 Task: Search one way flight ticket for 2 adults, 4 children and 1 infant on lap in business from Colorado Springs: City Of Colorado Springs Municipal Airport to Rockford: Chicago Rockford International Airport(was Northwest Chicagoland Regional Airport At Rockford) on 5-1-2023. Choice of flights is Emirates. Number of bags: 2 carry on bags and 7 checked bags. Price is upto 93000. Outbound departure time preference is 8:30.
Action: Mouse moved to (240, 231)
Screenshot: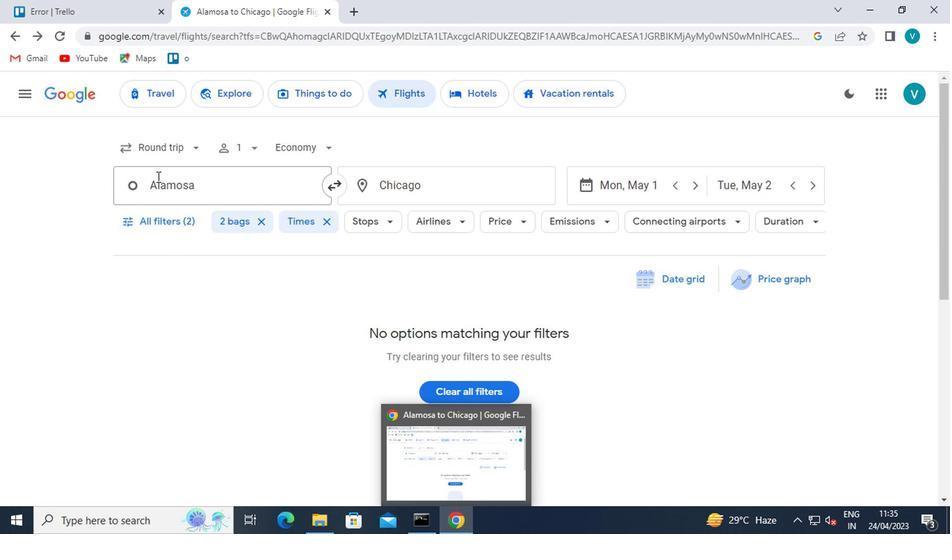 
Action: Mouse pressed left at (240, 231)
Screenshot: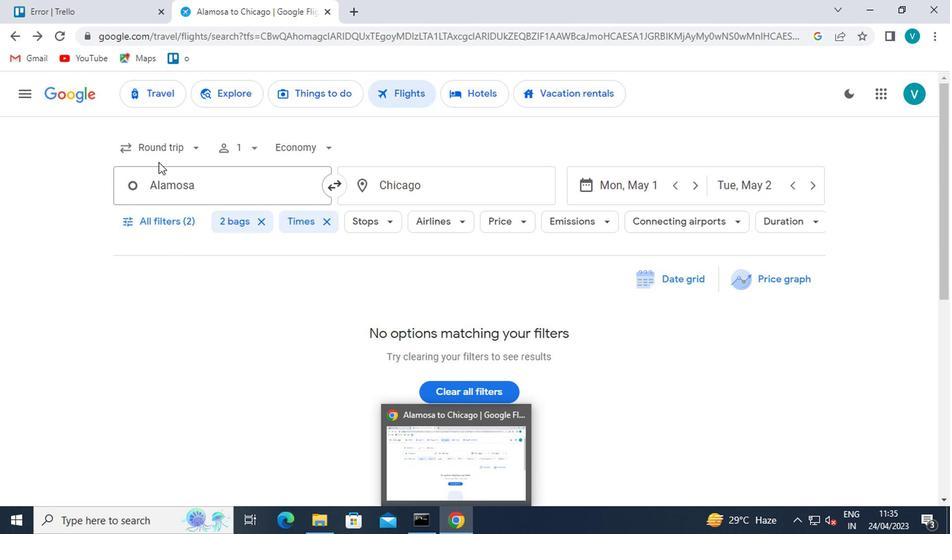 
Action: Mouse moved to (245, 272)
Screenshot: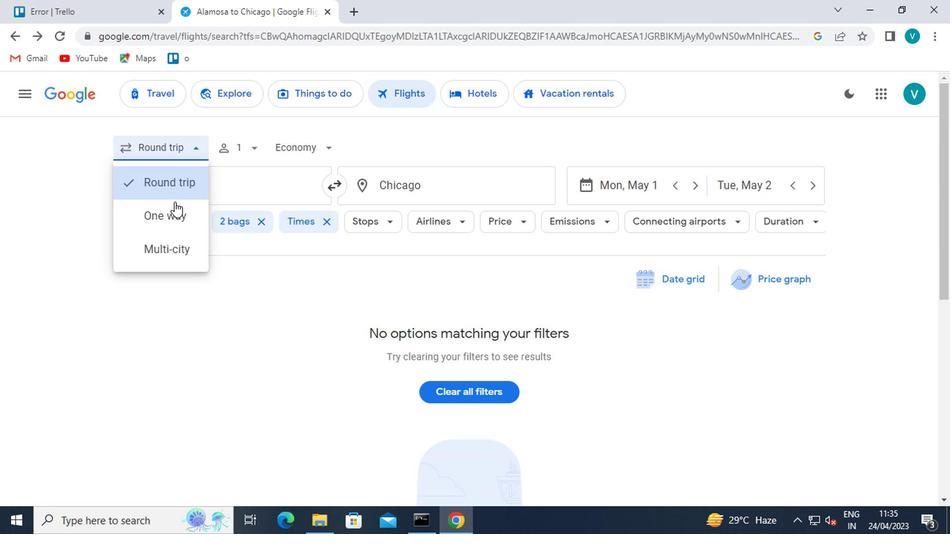 
Action: Mouse pressed left at (245, 272)
Screenshot: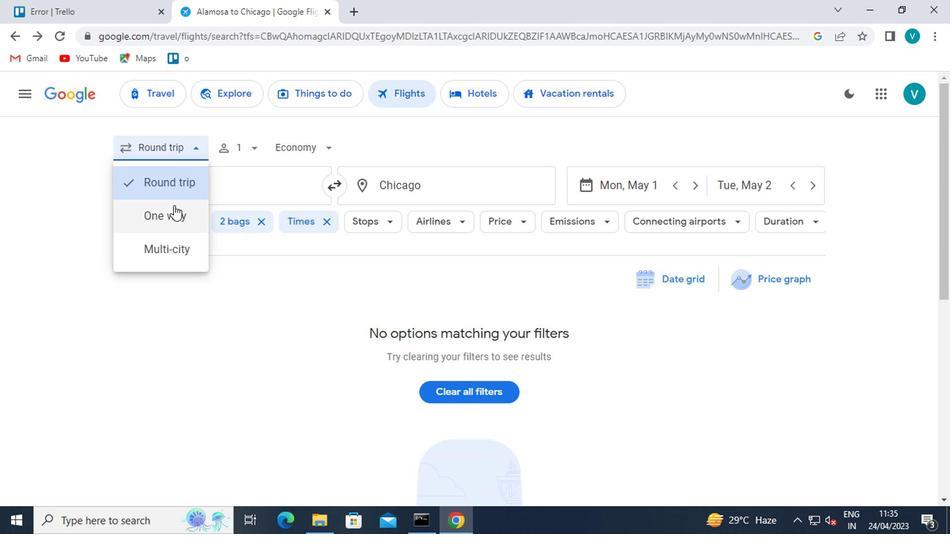 
Action: Mouse moved to (295, 225)
Screenshot: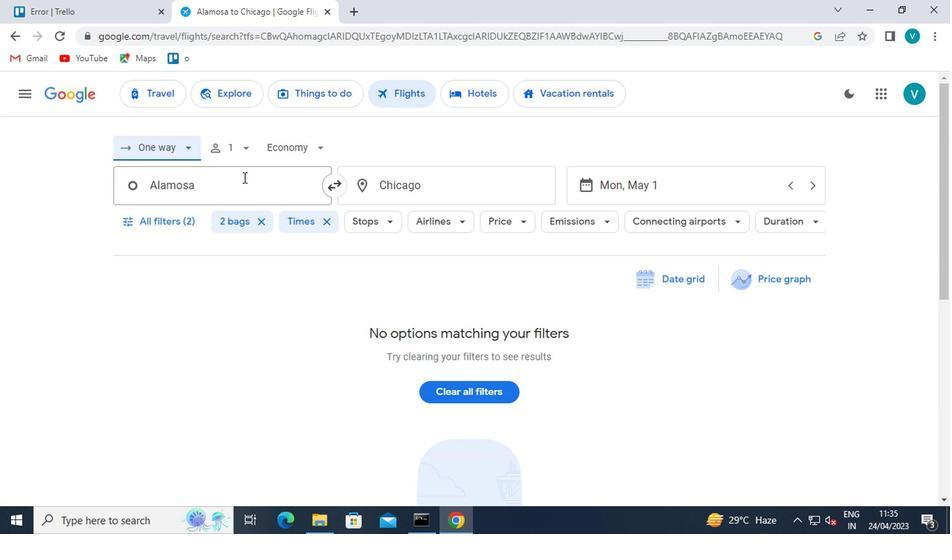 
Action: Mouse pressed left at (295, 225)
Screenshot: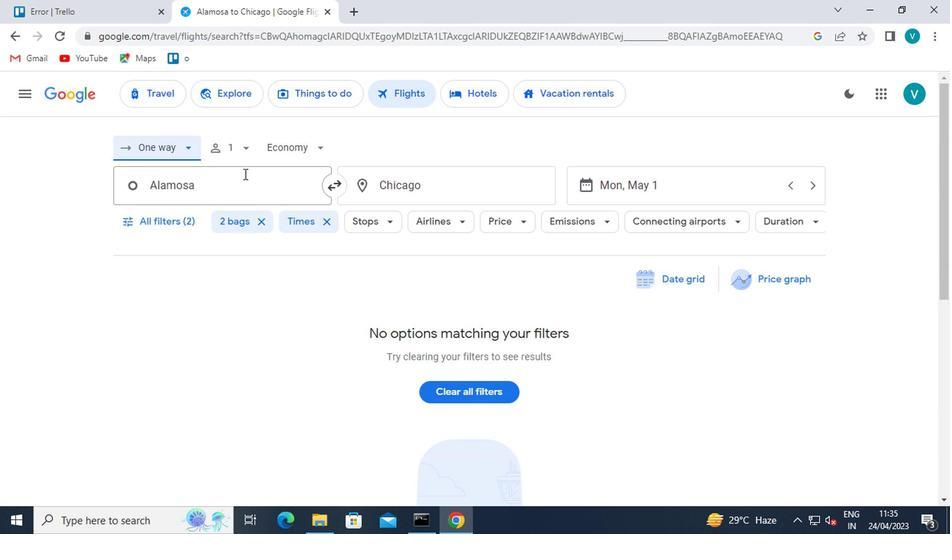 
Action: Mouse moved to (369, 251)
Screenshot: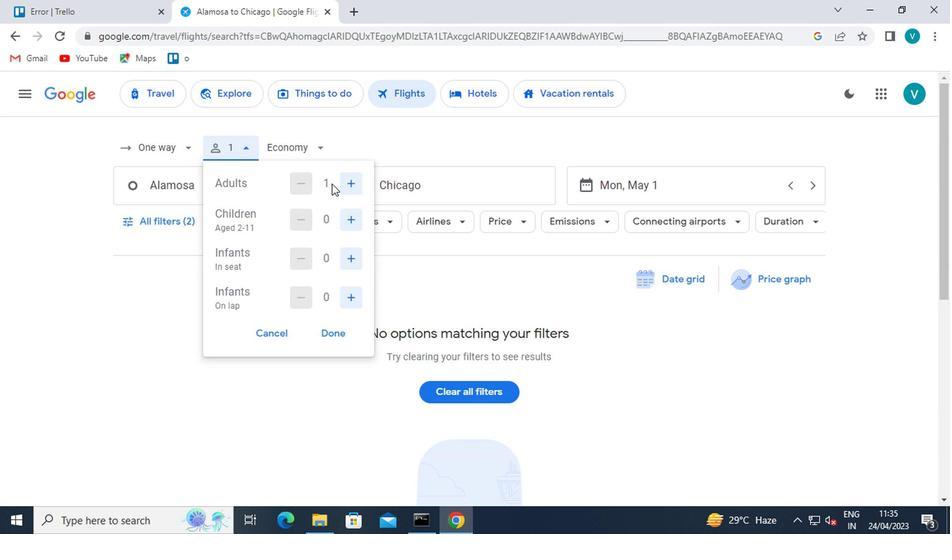 
Action: Mouse pressed left at (369, 251)
Screenshot: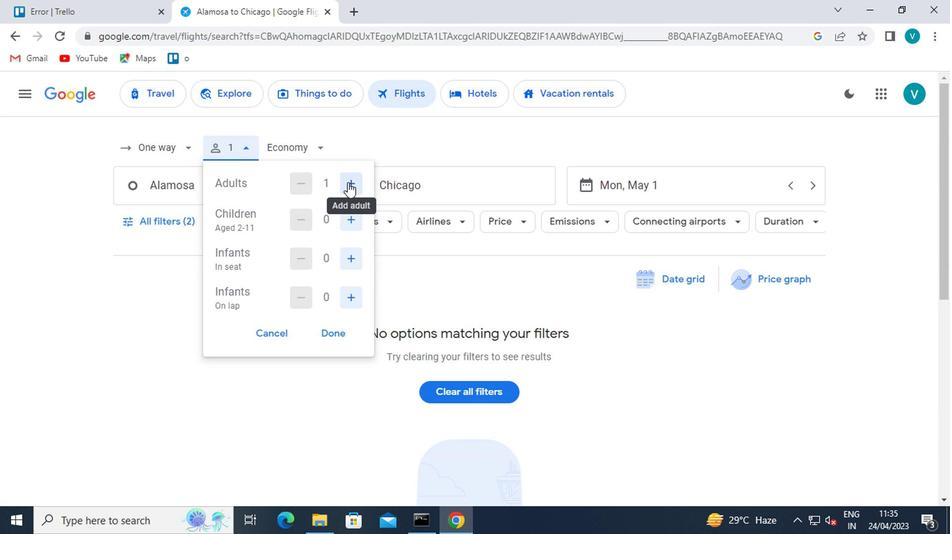 
Action: Mouse moved to (370, 274)
Screenshot: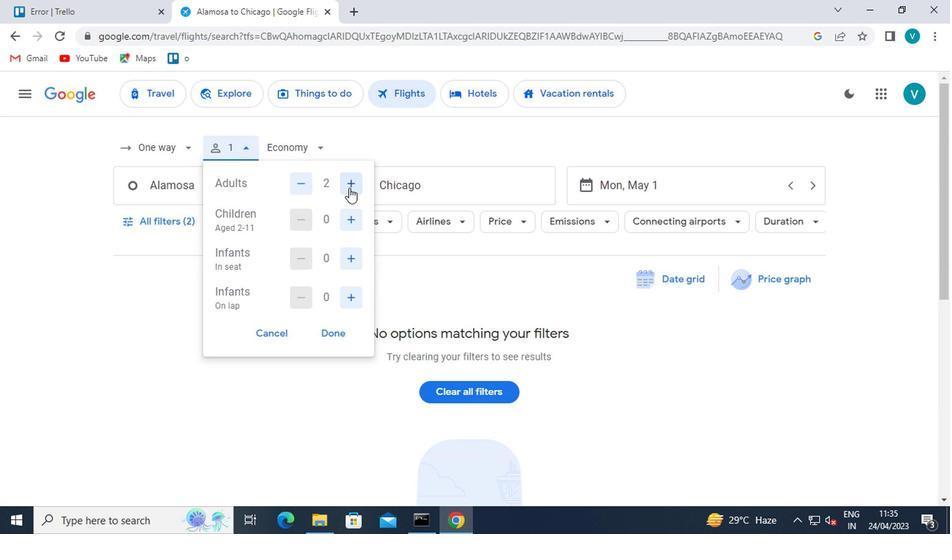 
Action: Mouse pressed left at (370, 274)
Screenshot: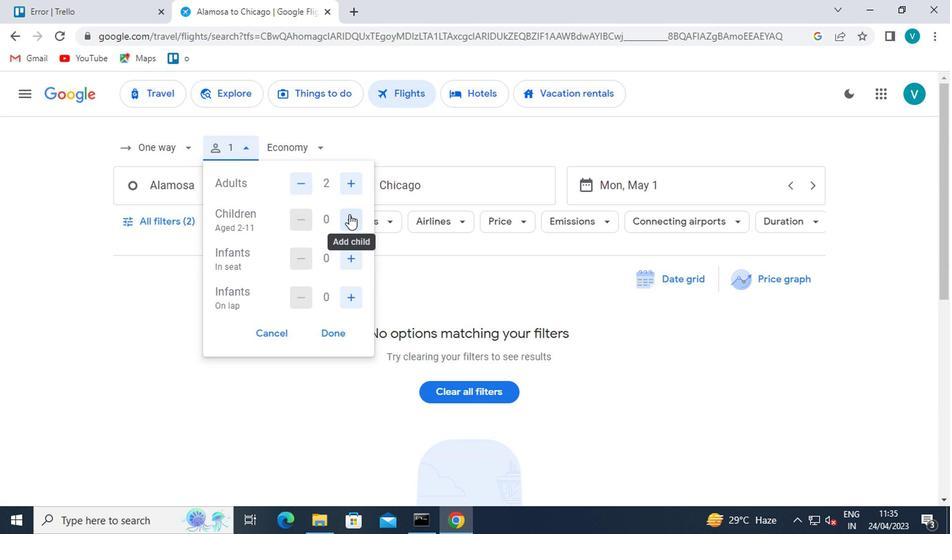 
Action: Mouse pressed left at (370, 274)
Screenshot: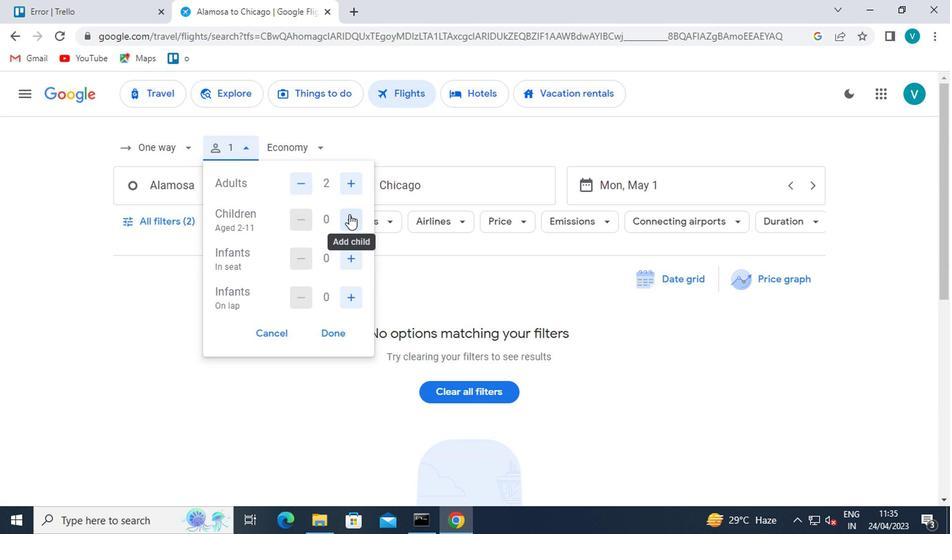 
Action: Mouse pressed left at (370, 274)
Screenshot: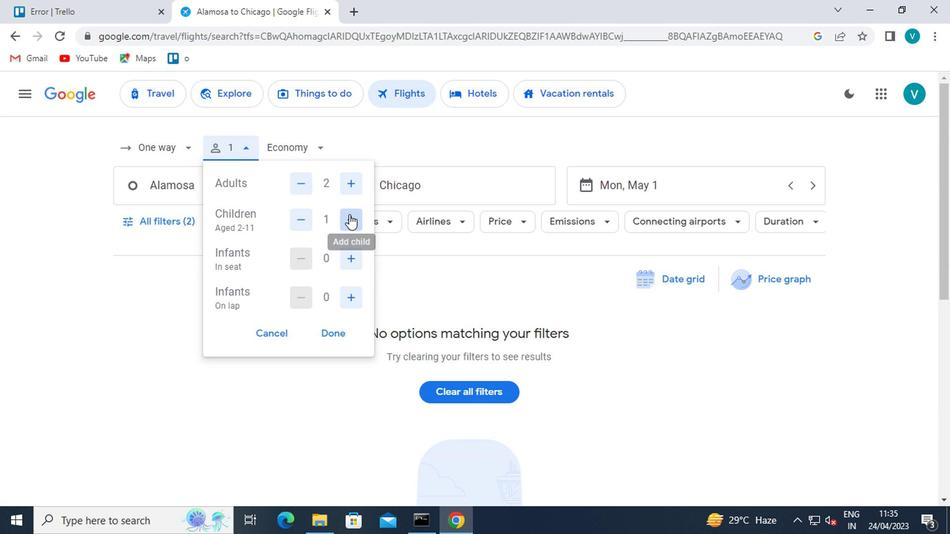 
Action: Mouse pressed left at (370, 274)
Screenshot: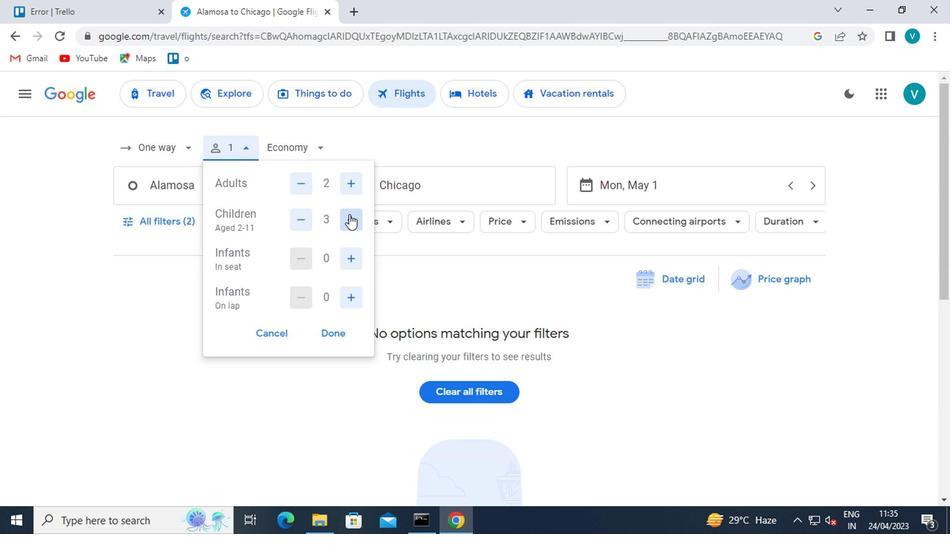 
Action: Mouse moved to (375, 329)
Screenshot: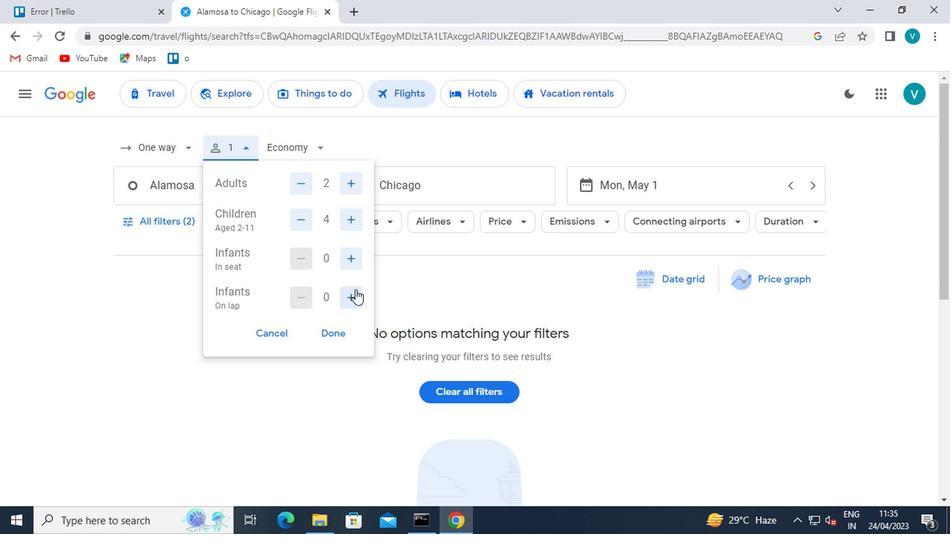 
Action: Mouse pressed left at (375, 329)
Screenshot: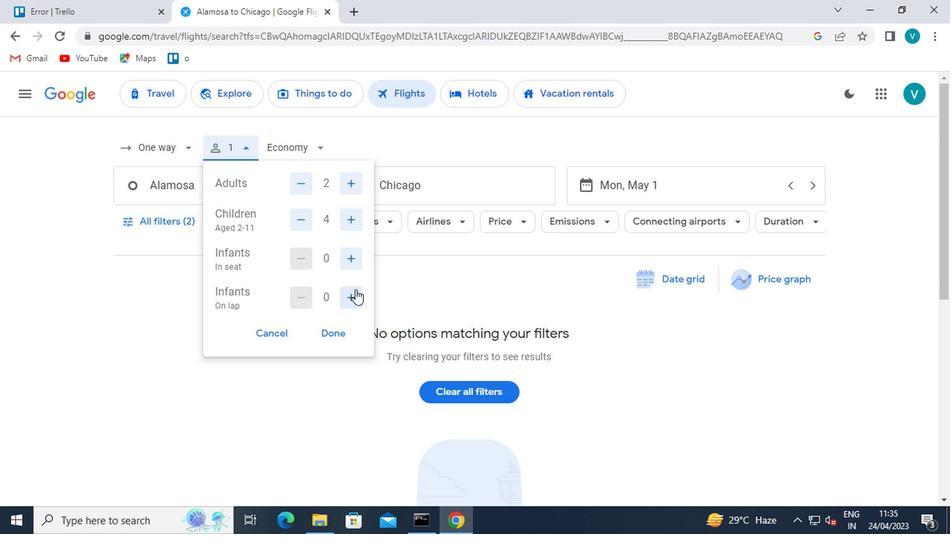 
Action: Mouse moved to (344, 220)
Screenshot: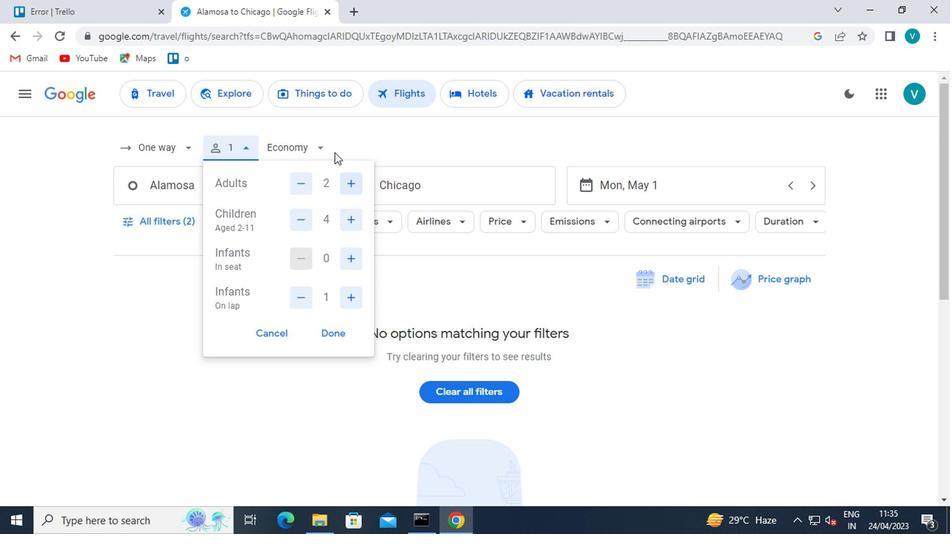
Action: Mouse pressed left at (344, 220)
Screenshot: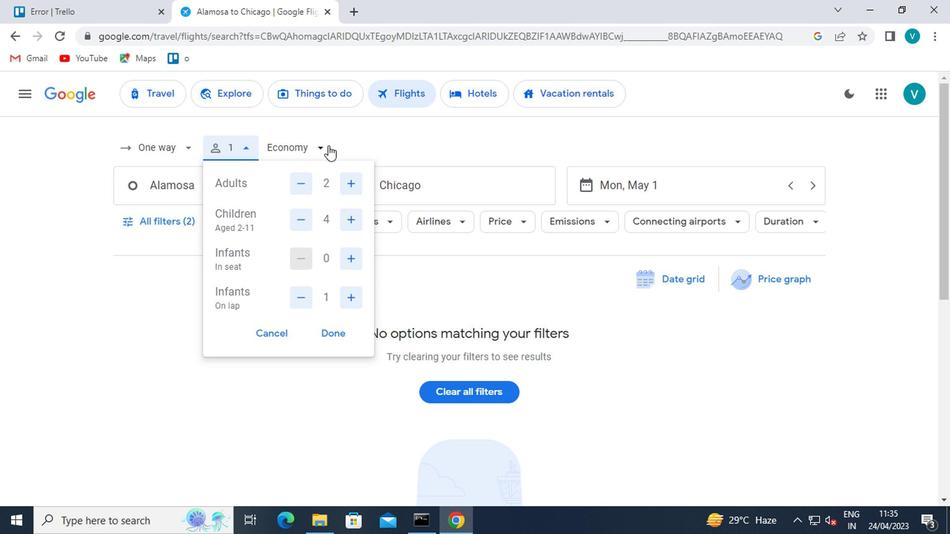 
Action: Mouse moved to (353, 297)
Screenshot: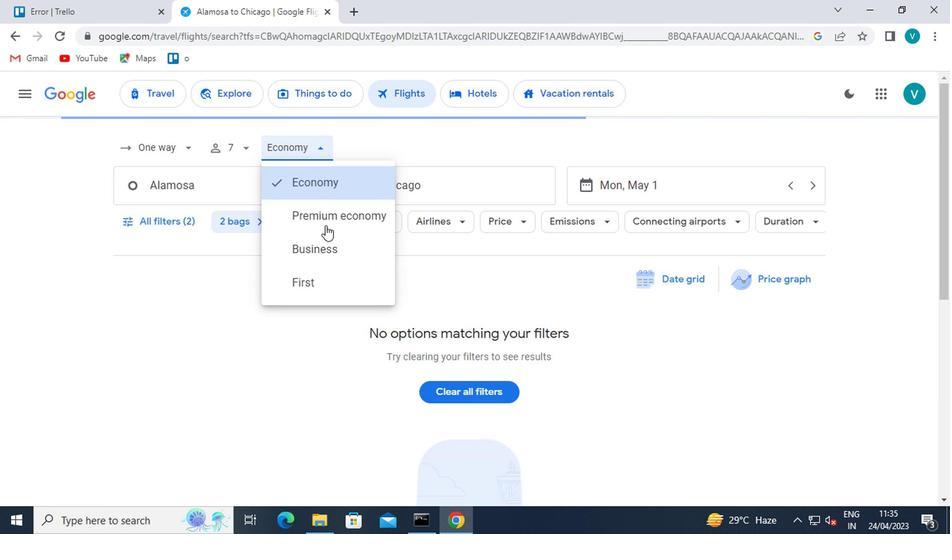 
Action: Mouse pressed left at (353, 297)
Screenshot: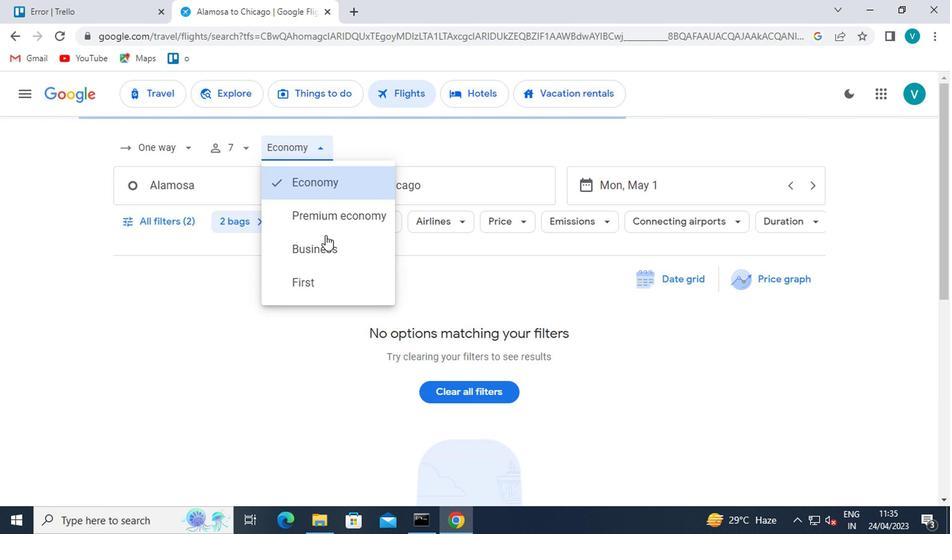 
Action: Mouse moved to (295, 260)
Screenshot: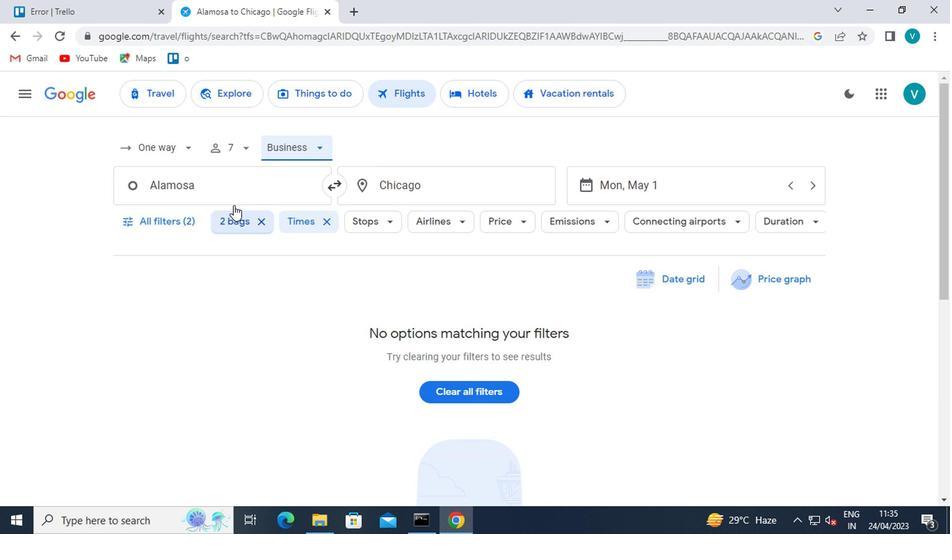 
Action: Mouse pressed left at (295, 260)
Screenshot: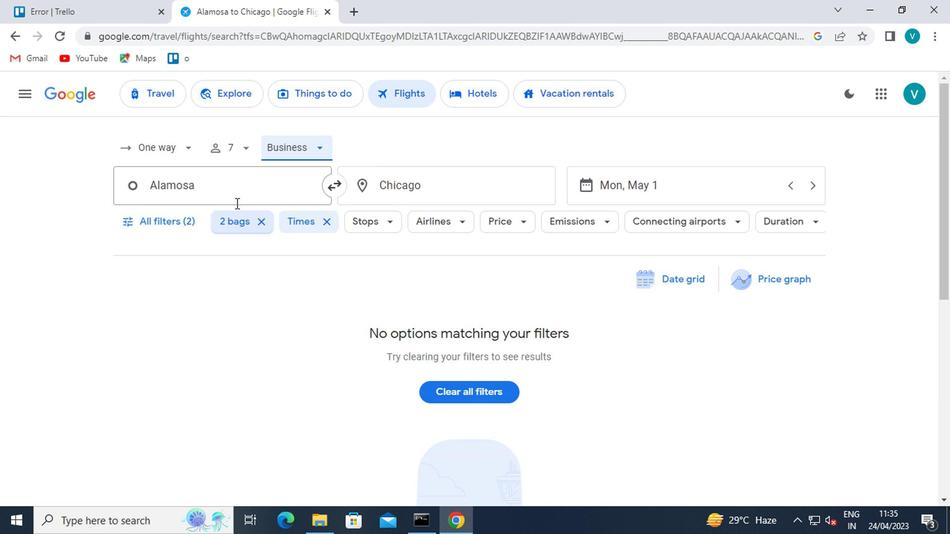 
Action: Key pressed <Key.shift>COLORADO<Key.space><Key.shift>S
Screenshot: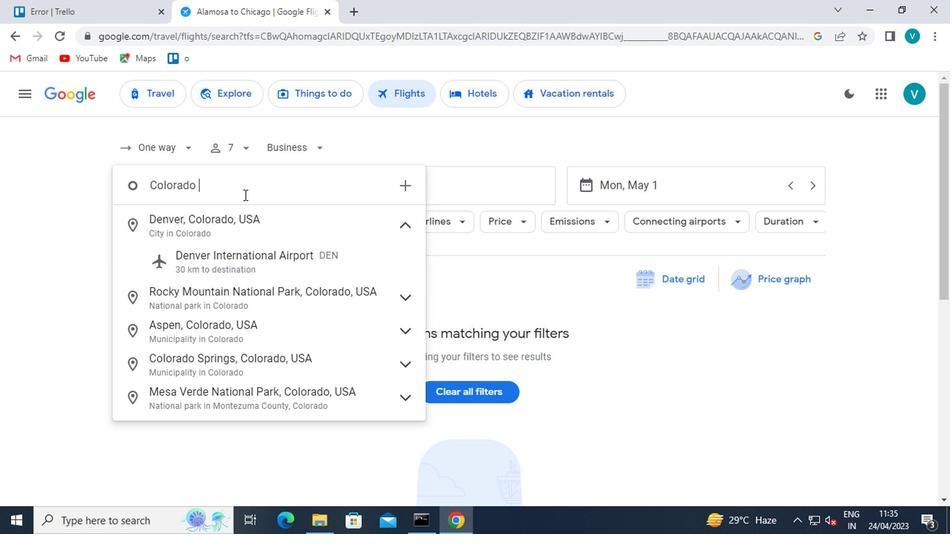 
Action: Mouse moved to (330, 243)
Screenshot: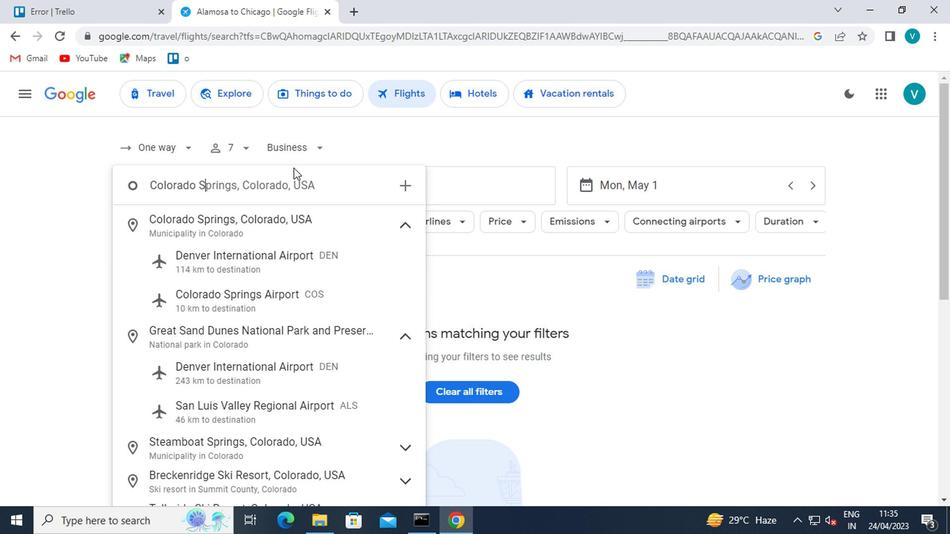 
Action: Key pressed PRINGS
Screenshot: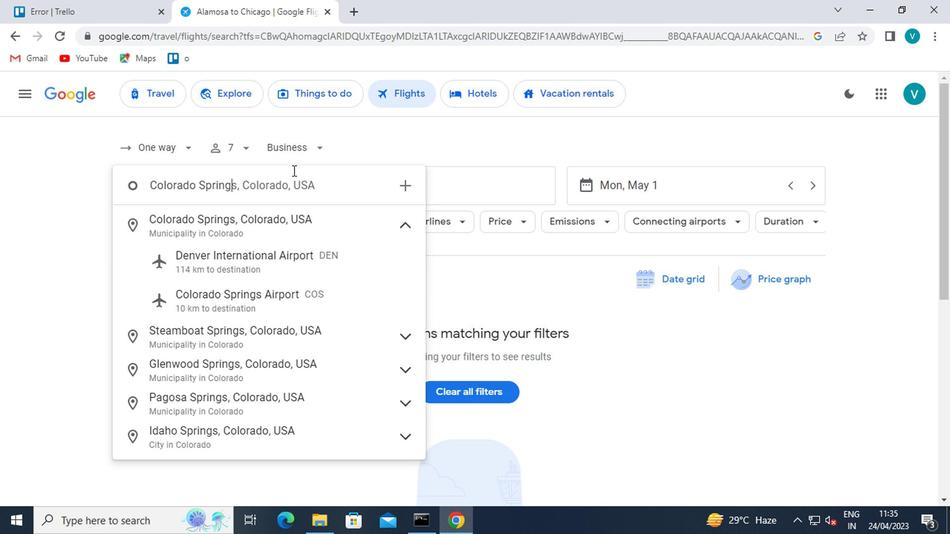 
Action: Mouse moved to (330, 245)
Screenshot: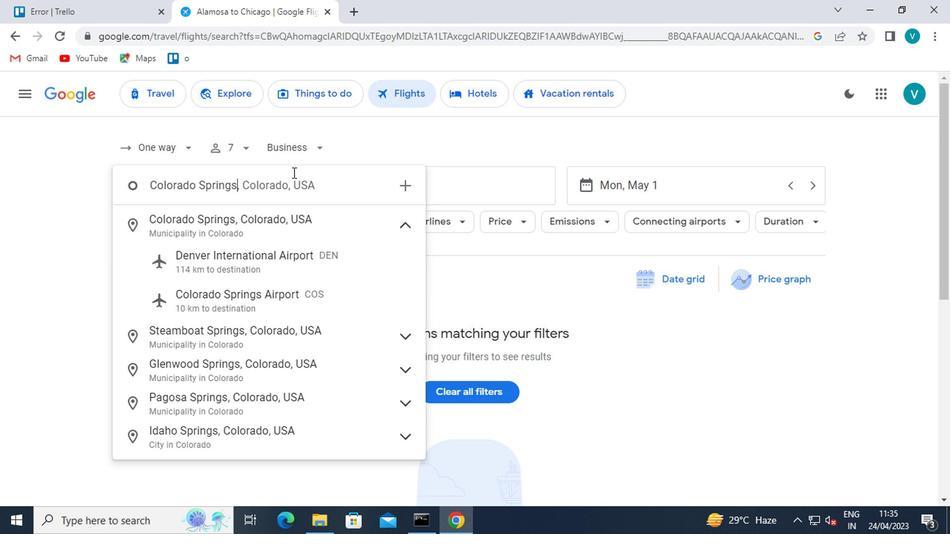 
Action: Key pressed <Key.shift><Key.shift><Key.shift><Key.shift>:<Key.space><Key.shift>CITY<Key.space><Key.enter>
Screenshot: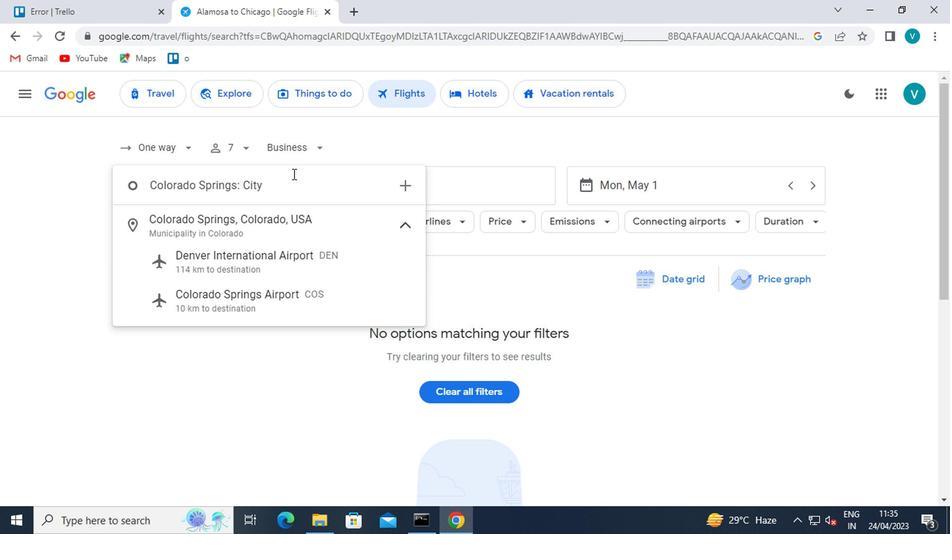 
Action: Mouse moved to (454, 257)
Screenshot: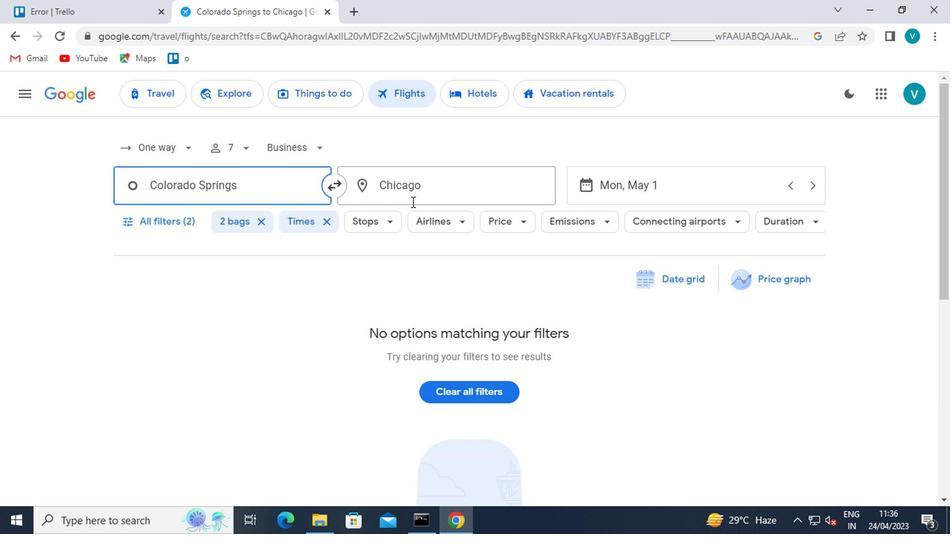 
Action: Mouse pressed left at (454, 257)
Screenshot: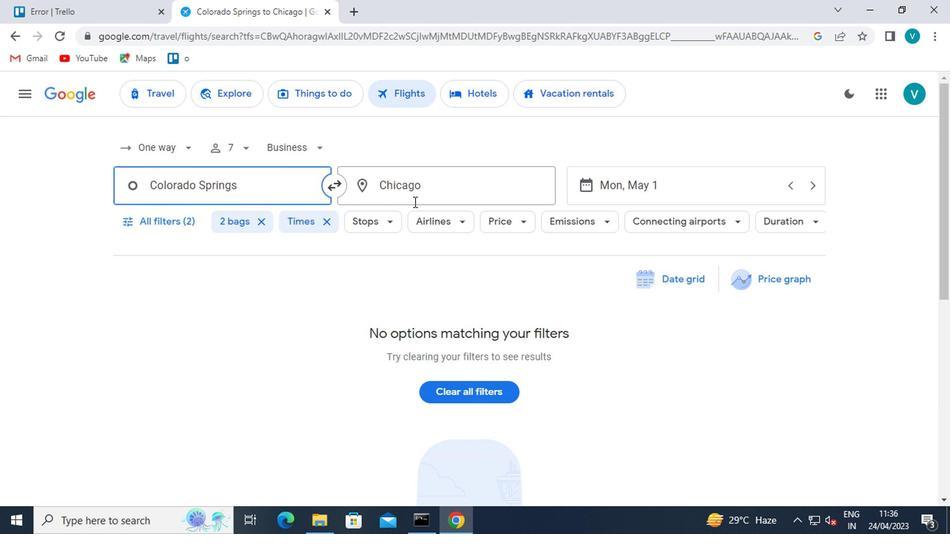 
Action: Key pressed <Key.shift>ROCKFORD
Screenshot: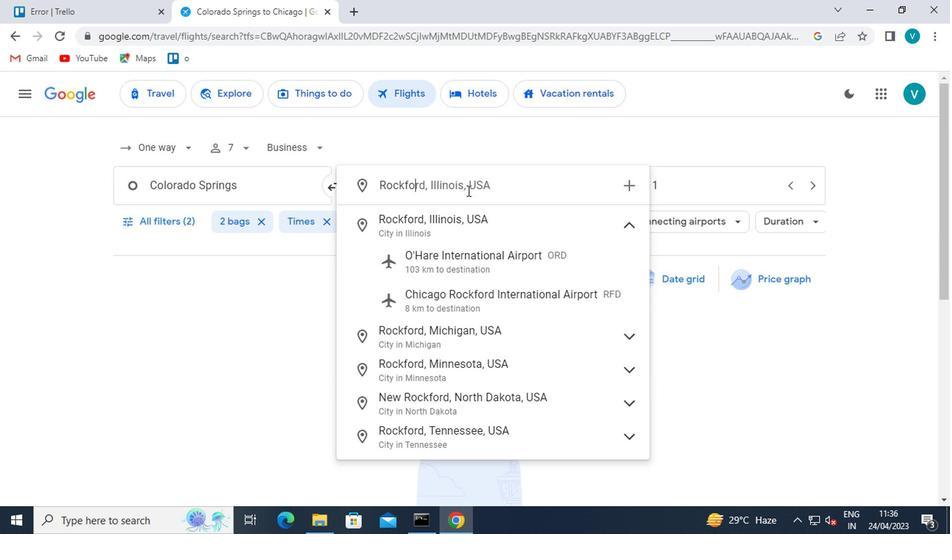 
Action: Mouse moved to (478, 339)
Screenshot: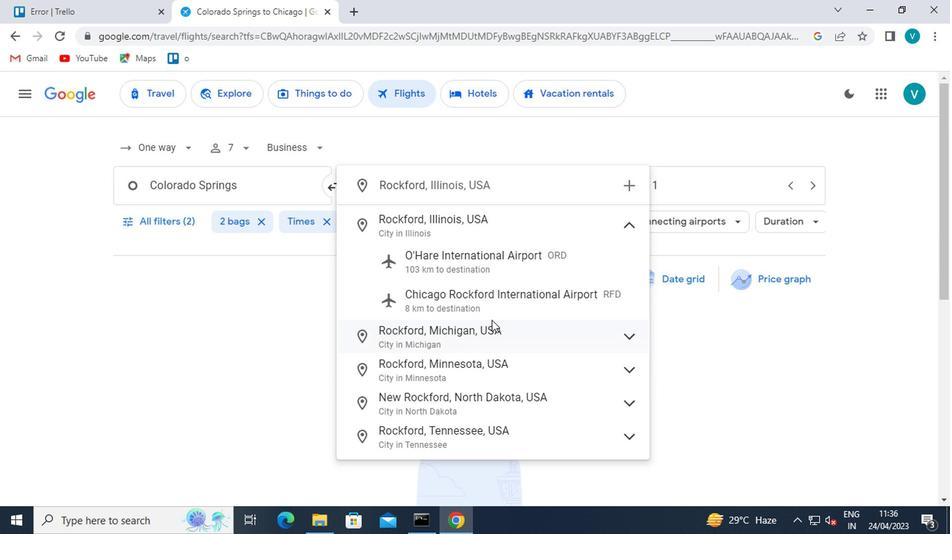 
Action: Mouse pressed left at (478, 339)
Screenshot: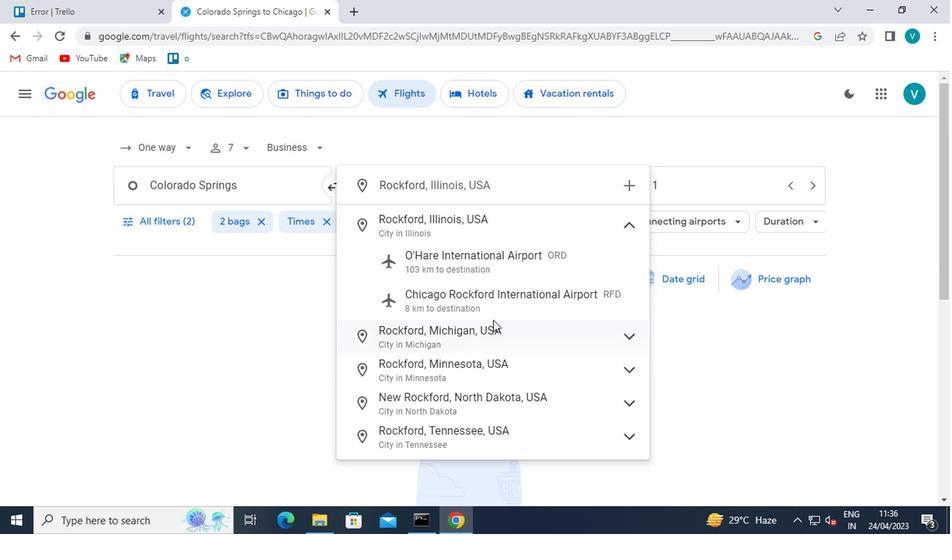 
Action: Mouse moved to (595, 253)
Screenshot: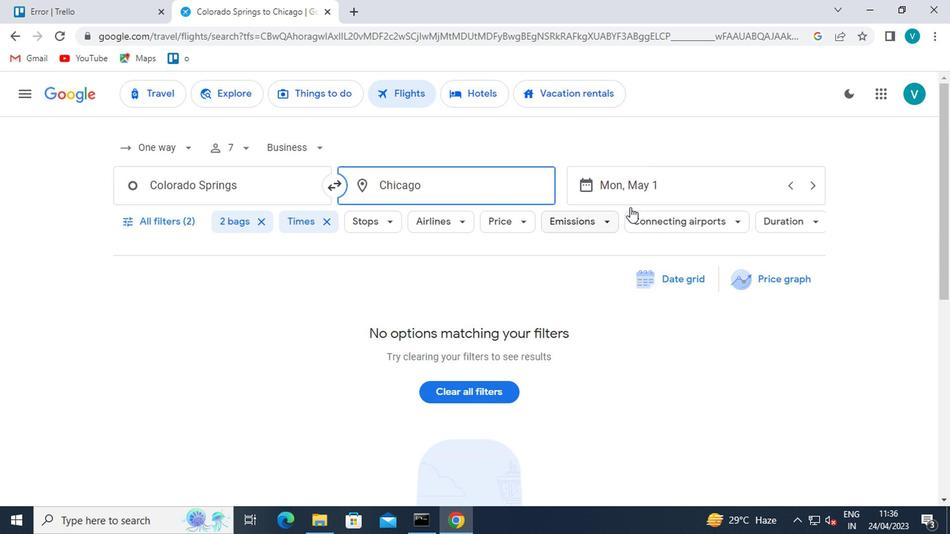 
Action: Mouse pressed left at (595, 253)
Screenshot: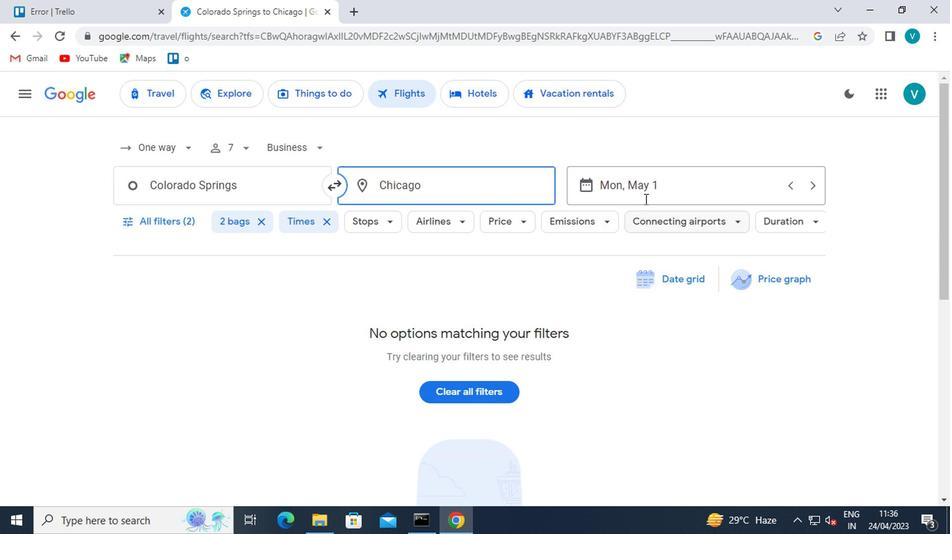 
Action: Mouse moved to (574, 300)
Screenshot: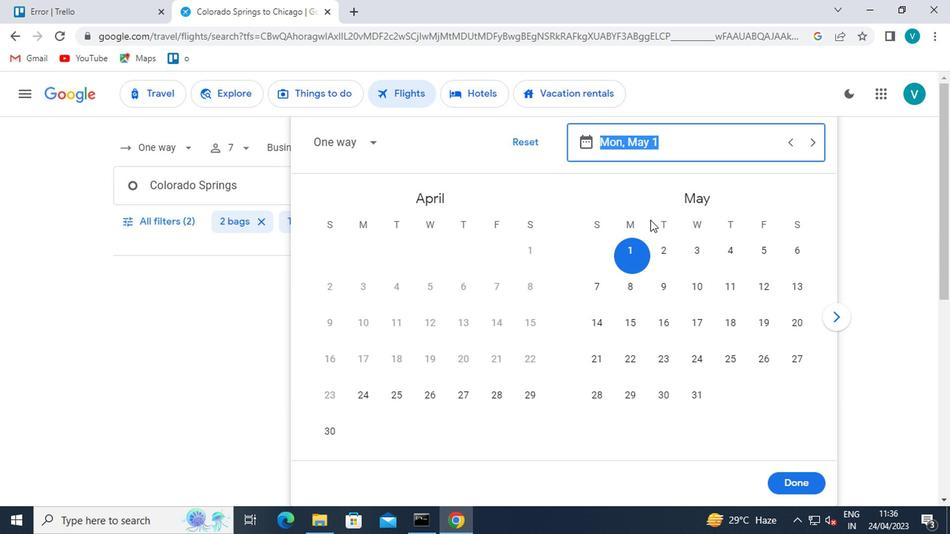 
Action: Mouse pressed left at (574, 300)
Screenshot: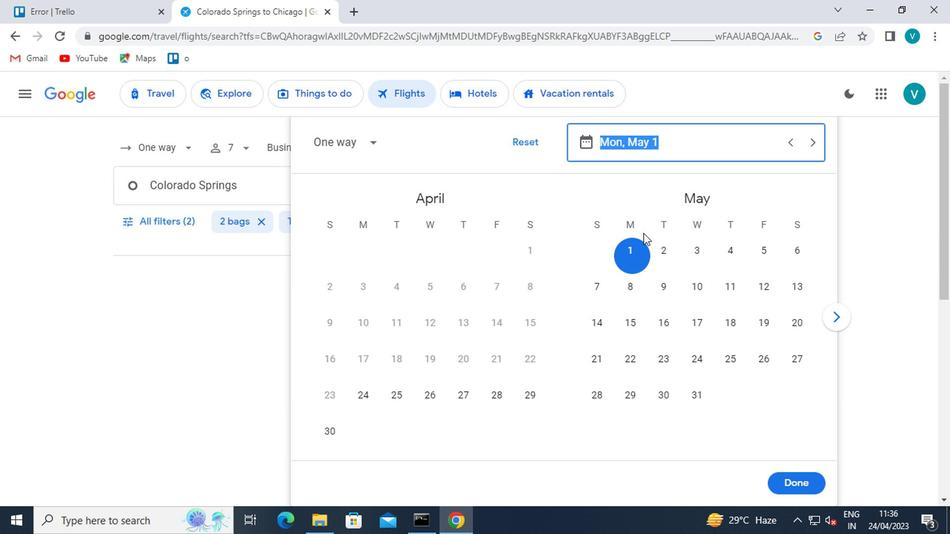 
Action: Mouse moved to (691, 463)
Screenshot: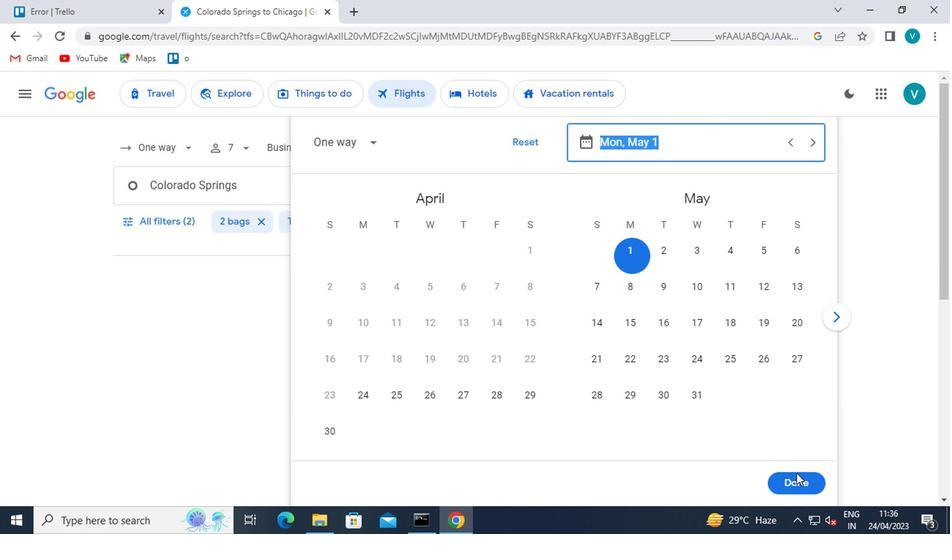 
Action: Mouse pressed left at (691, 463)
Screenshot: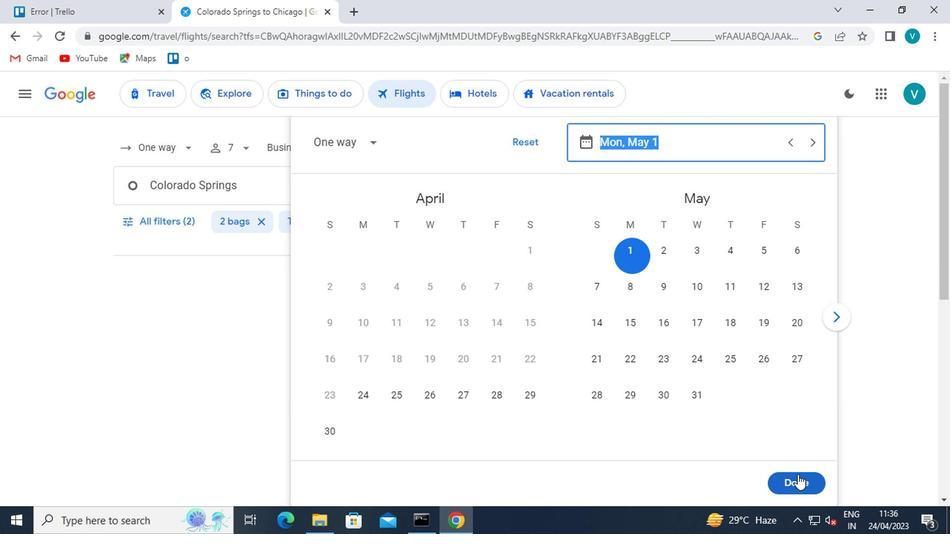 
Action: Mouse moved to (250, 277)
Screenshot: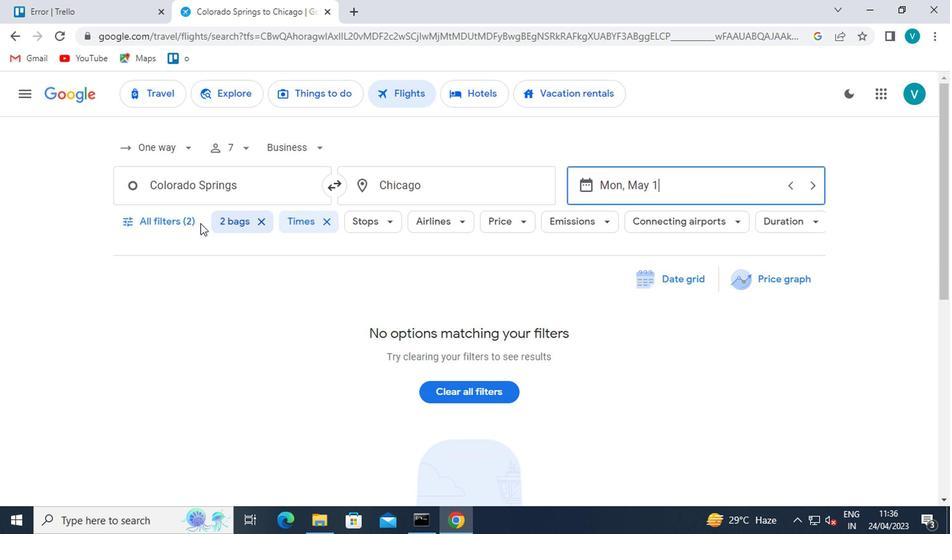 
Action: Mouse pressed left at (250, 277)
Screenshot: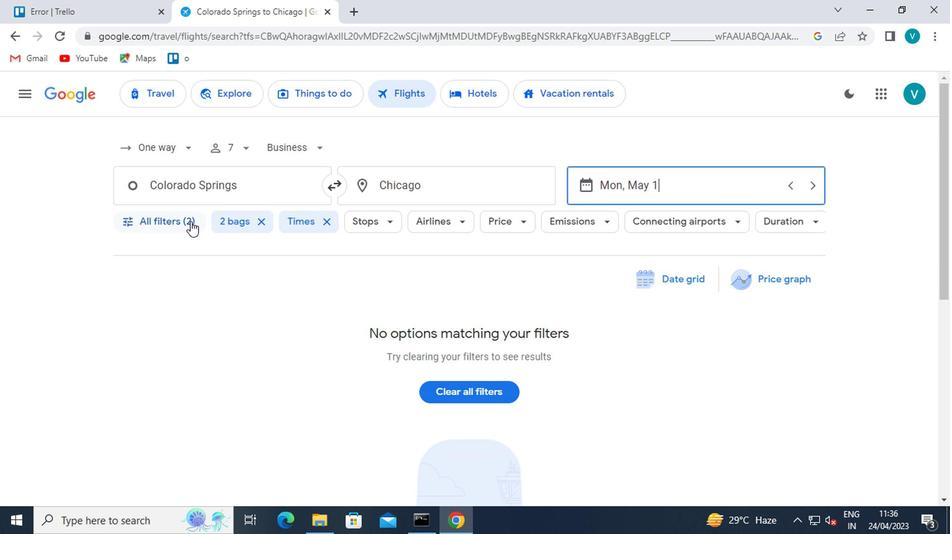 
Action: Mouse moved to (303, 348)
Screenshot: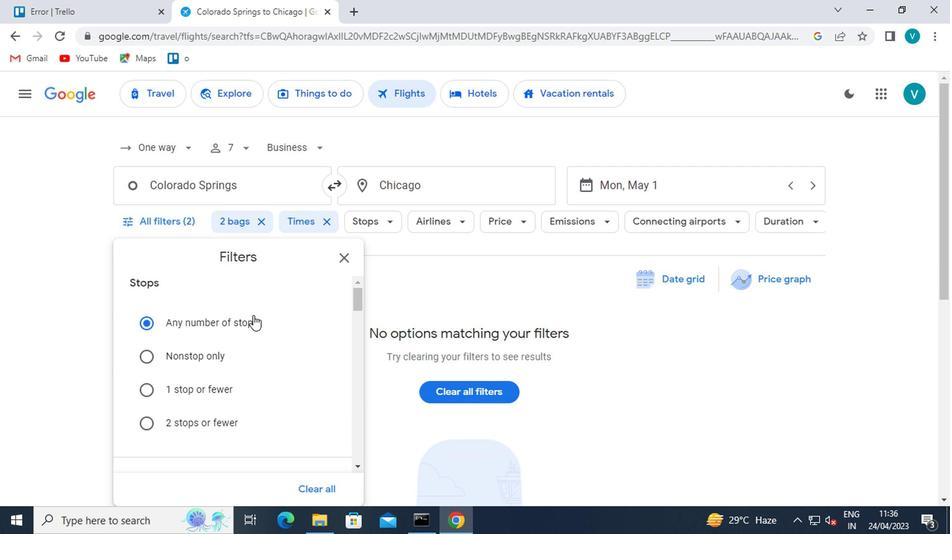 
Action: Mouse scrolled (303, 347) with delta (0, 0)
Screenshot: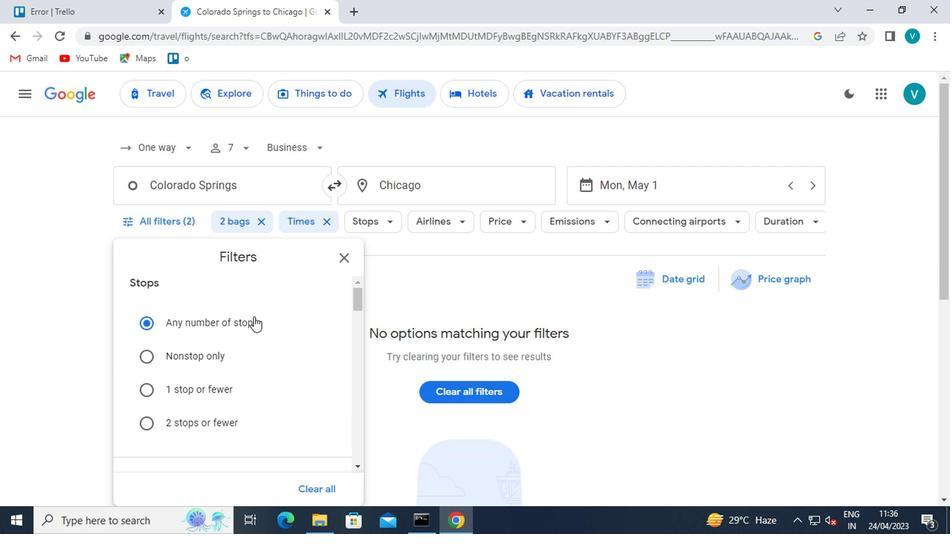 
Action: Mouse moved to (304, 348)
Screenshot: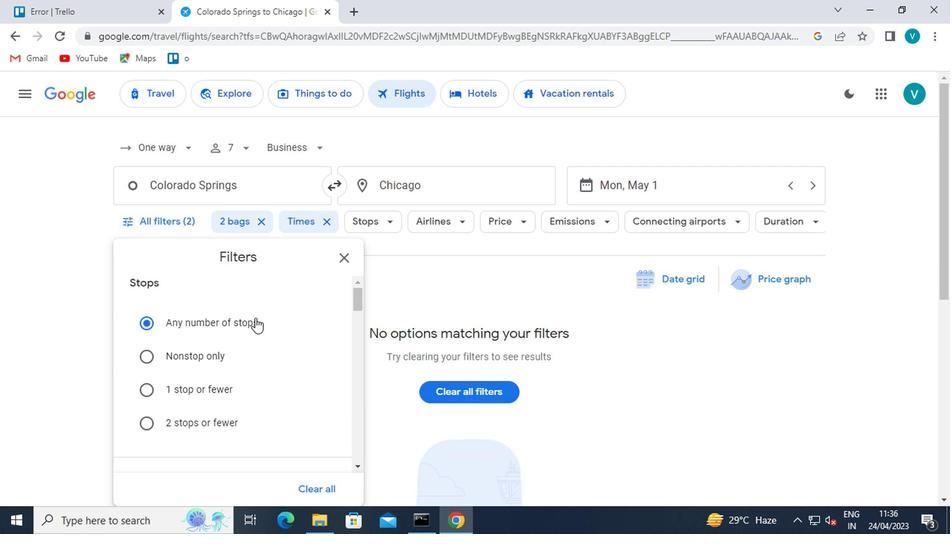 
Action: Mouse scrolled (304, 348) with delta (0, 0)
Screenshot: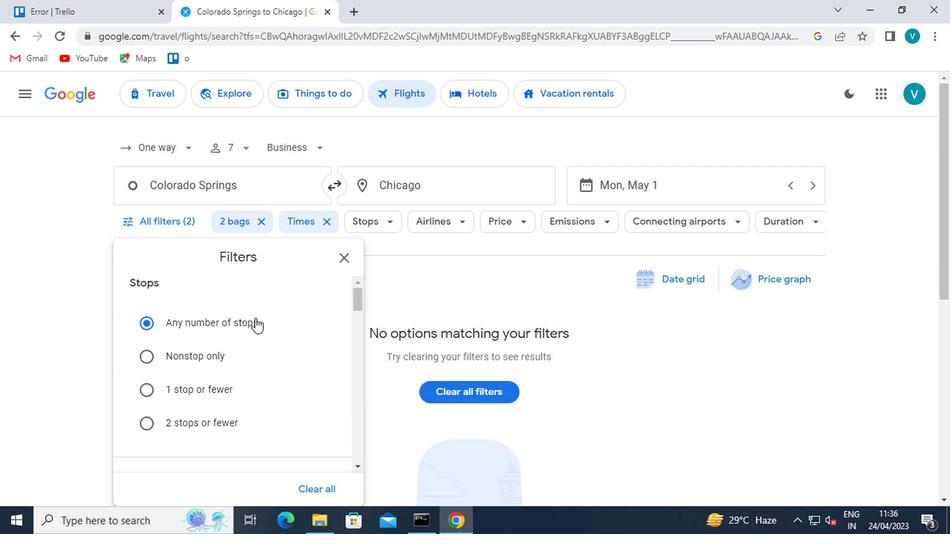 
Action: Mouse scrolled (304, 348) with delta (0, 0)
Screenshot: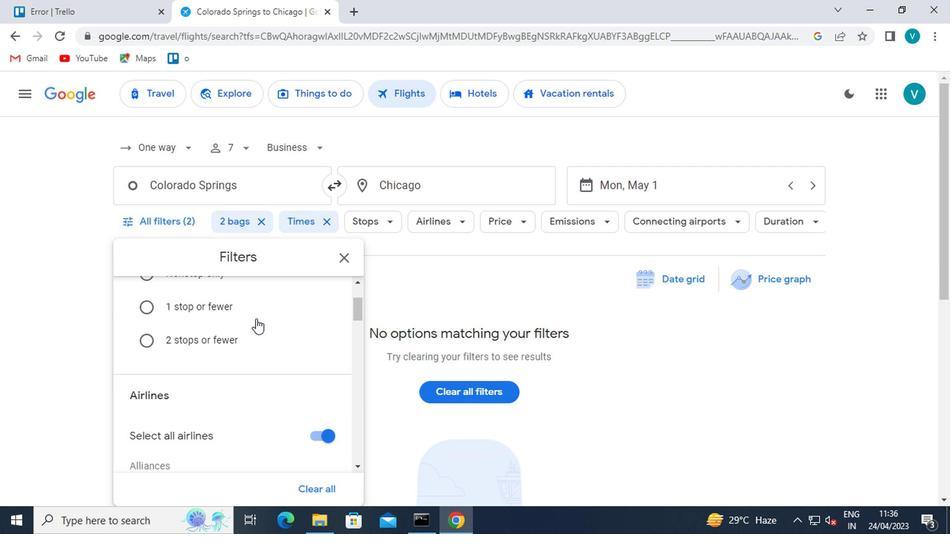 
Action: Mouse scrolled (304, 348) with delta (0, 0)
Screenshot: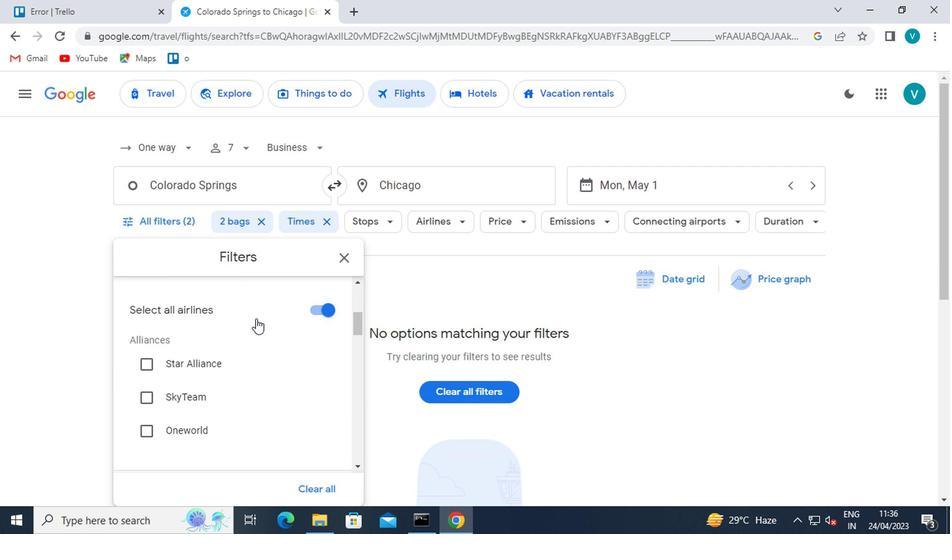 
Action: Mouse moved to (310, 360)
Screenshot: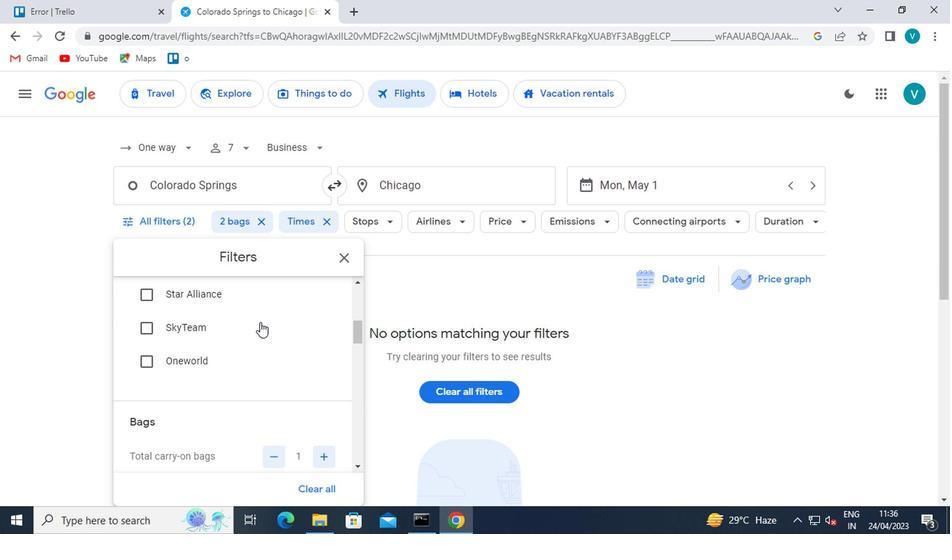 
Action: Mouse scrolled (310, 360) with delta (0, 0)
Screenshot: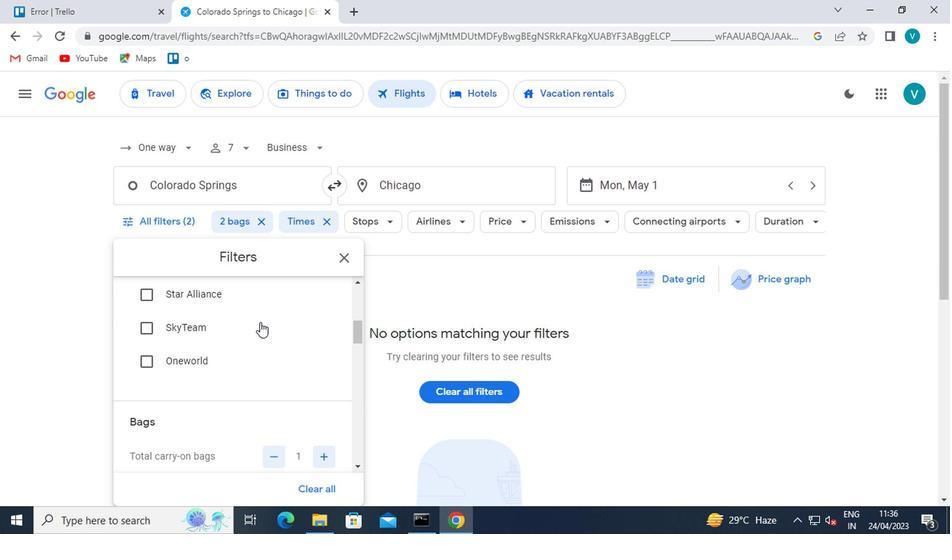 
Action: Mouse moved to (311, 364)
Screenshot: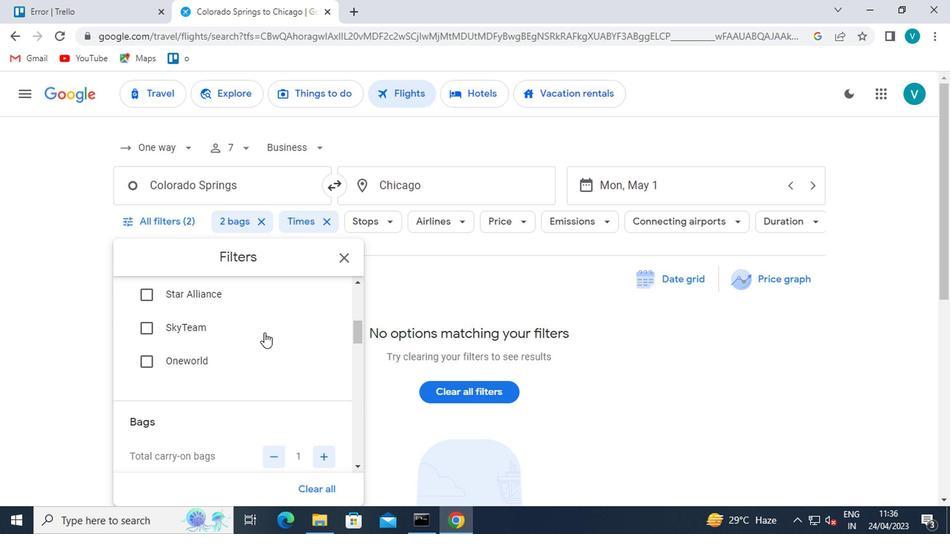 
Action: Mouse scrolled (311, 364) with delta (0, 0)
Screenshot: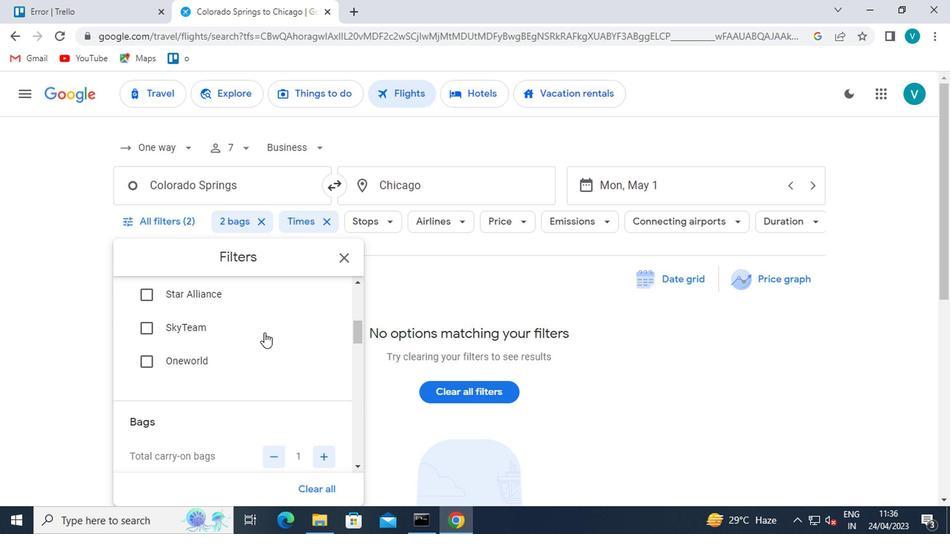 
Action: Mouse moved to (312, 366)
Screenshot: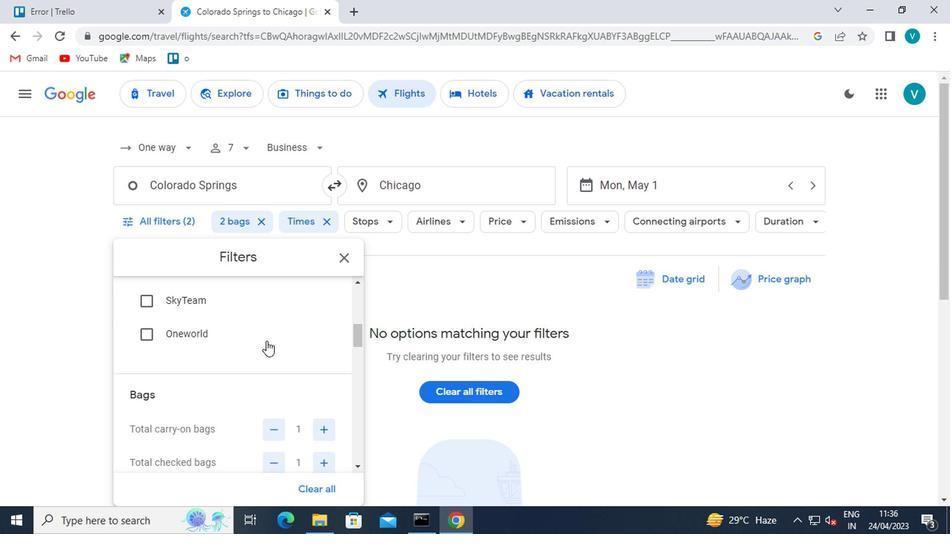 
Action: Mouse scrolled (312, 365) with delta (0, 0)
Screenshot: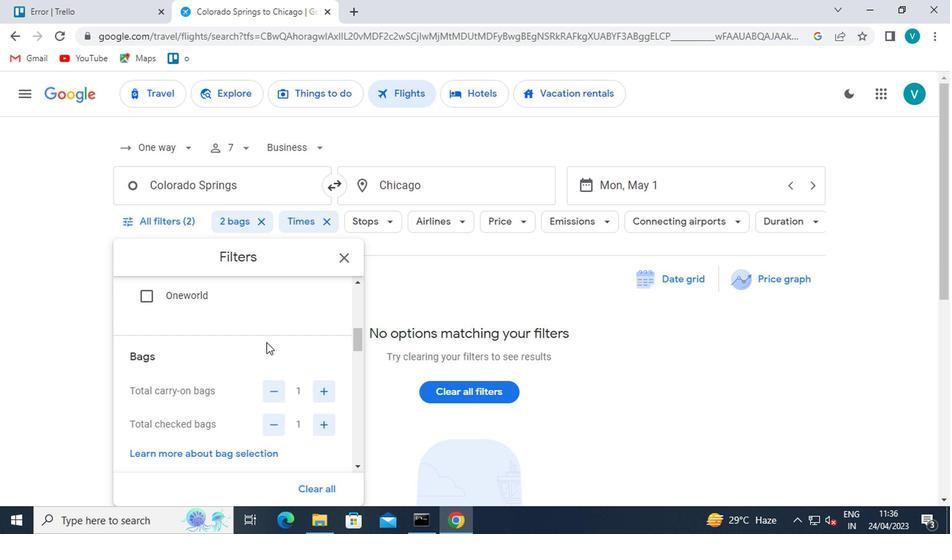 
Action: Mouse moved to (335, 363)
Screenshot: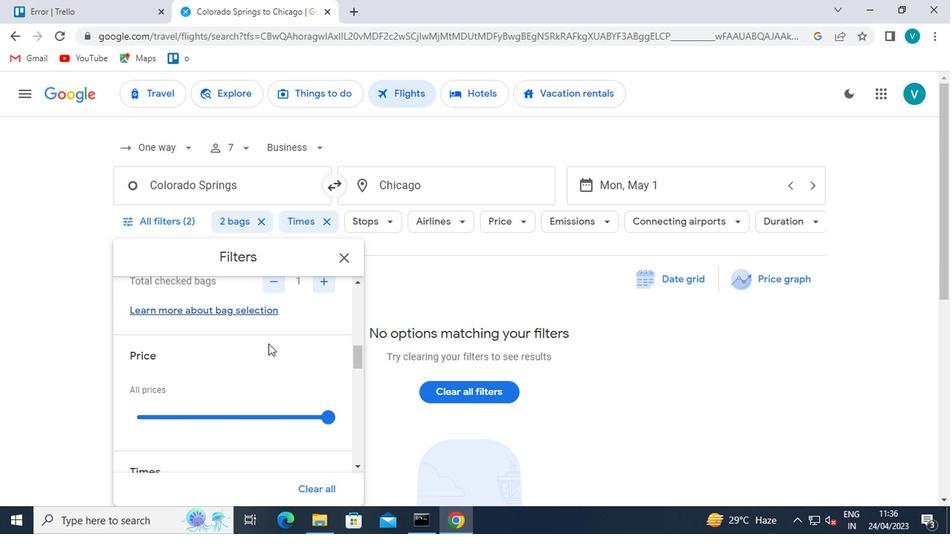 
Action: Mouse scrolled (335, 363) with delta (0, 0)
Screenshot: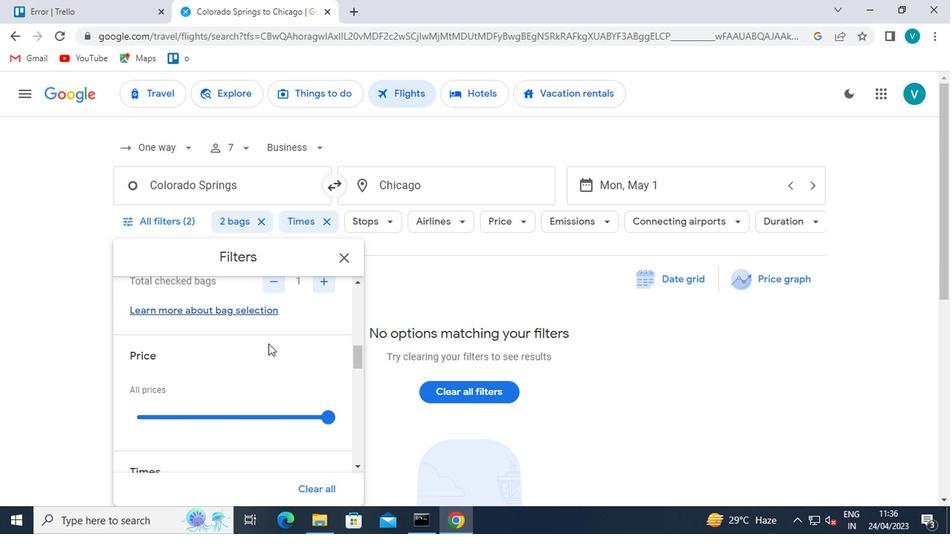 
Action: Mouse scrolled (335, 363) with delta (0, 0)
Screenshot: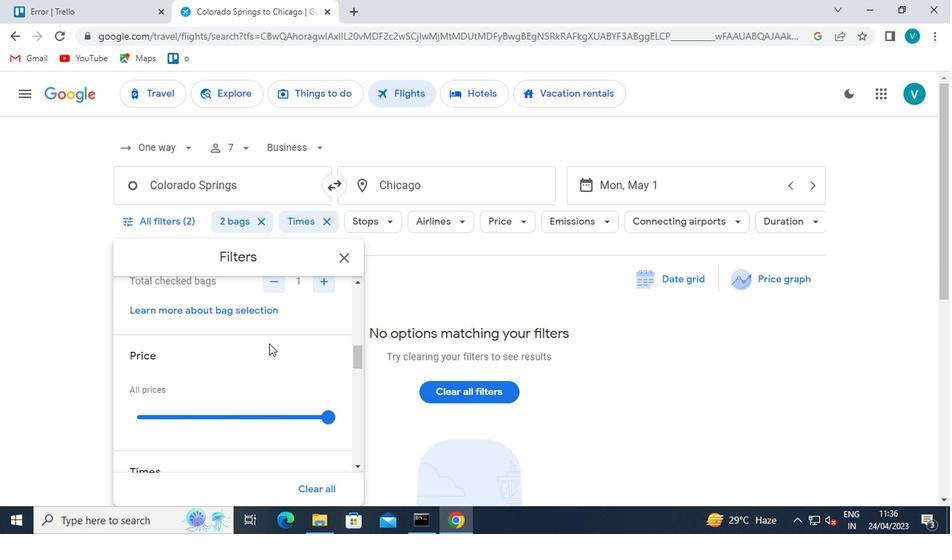 
Action: Mouse moved to (352, 396)
Screenshot: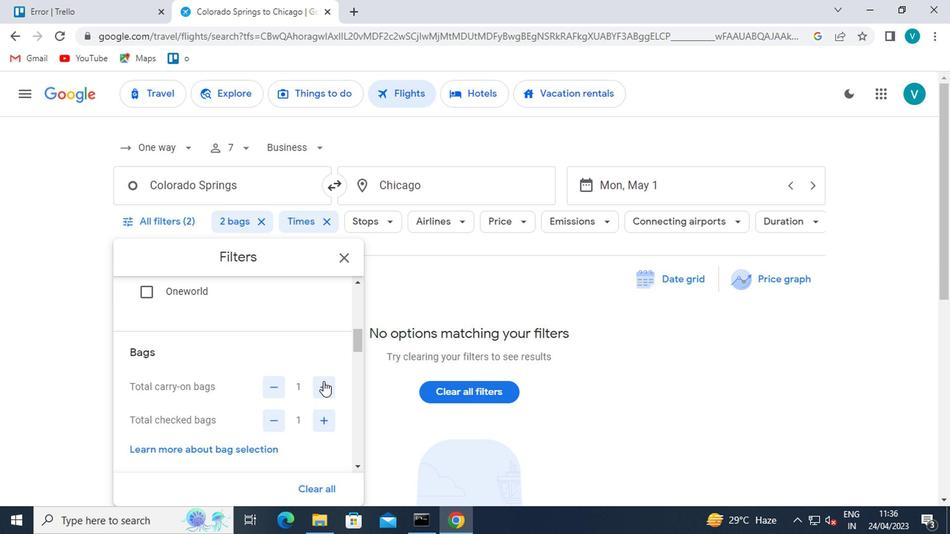 
Action: Mouse pressed left at (352, 396)
Screenshot: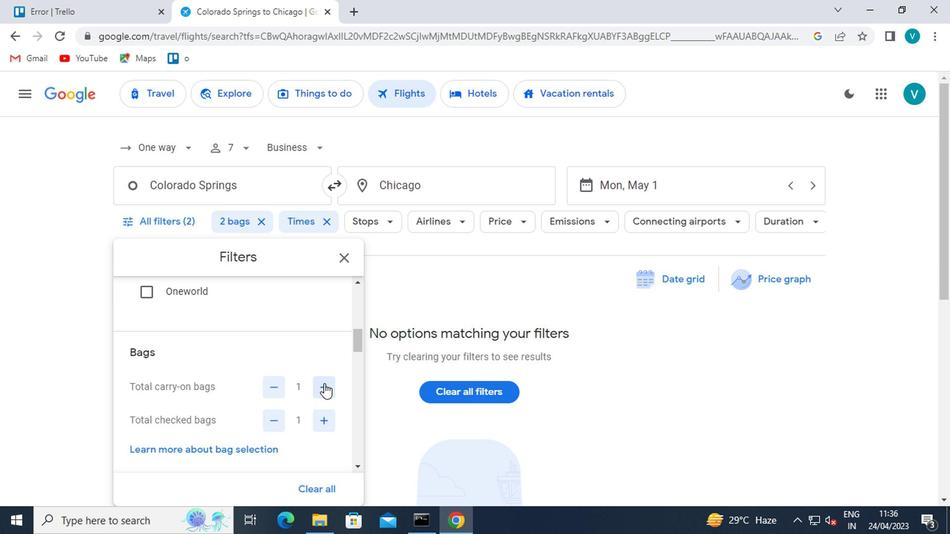 
Action: Mouse moved to (352, 420)
Screenshot: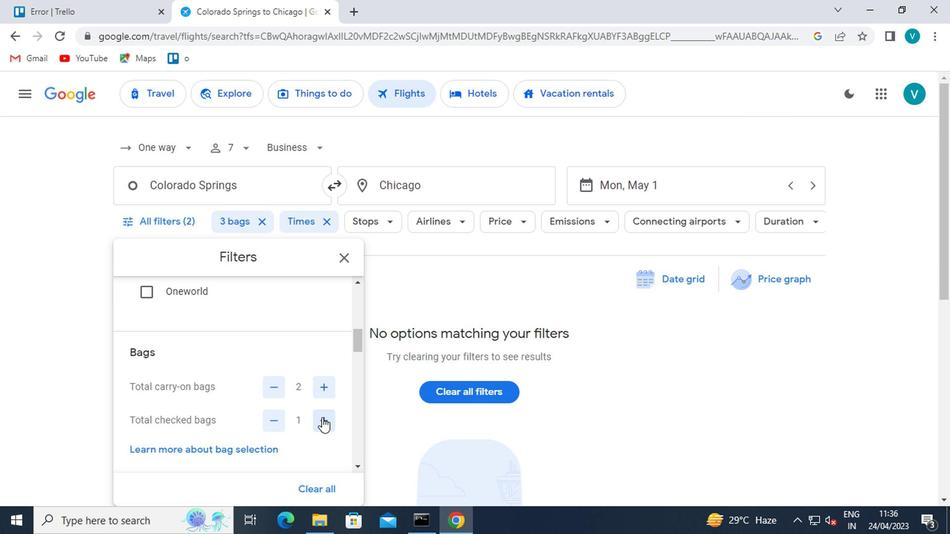 
Action: Mouse pressed left at (352, 420)
Screenshot: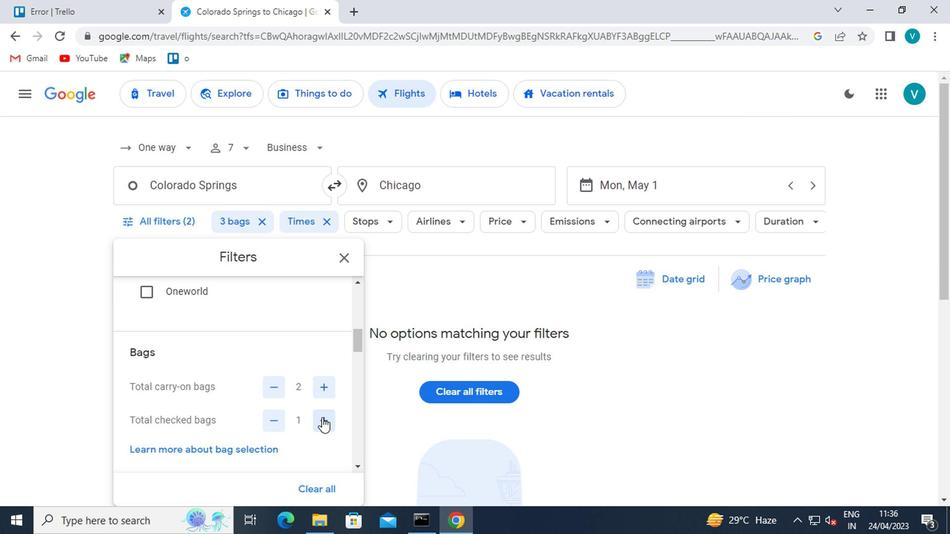 
Action: Mouse pressed left at (352, 420)
Screenshot: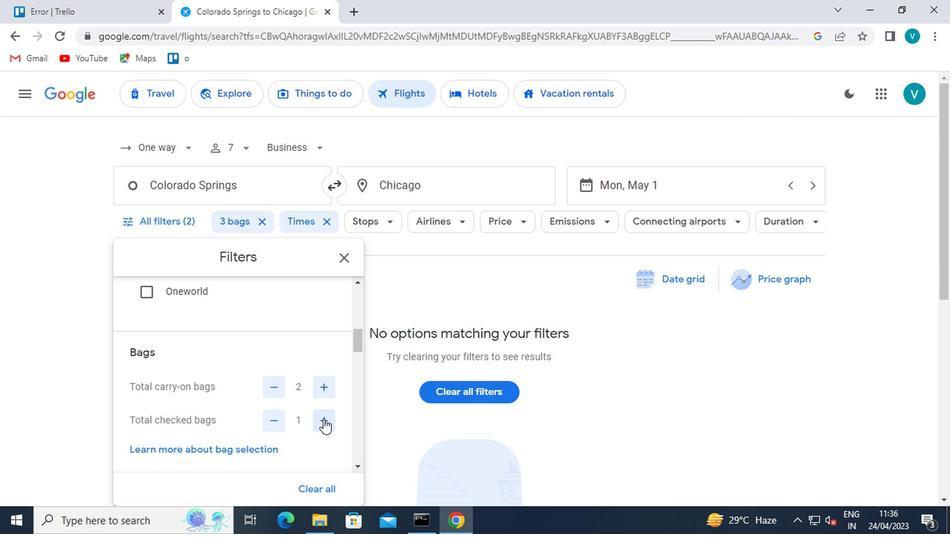 
Action: Mouse pressed left at (352, 420)
Screenshot: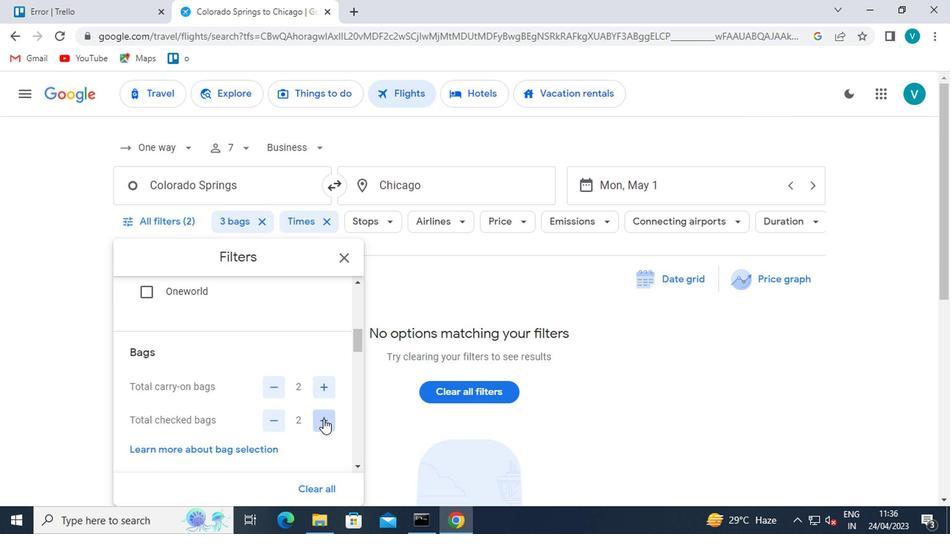 
Action: Mouse pressed left at (352, 420)
Screenshot: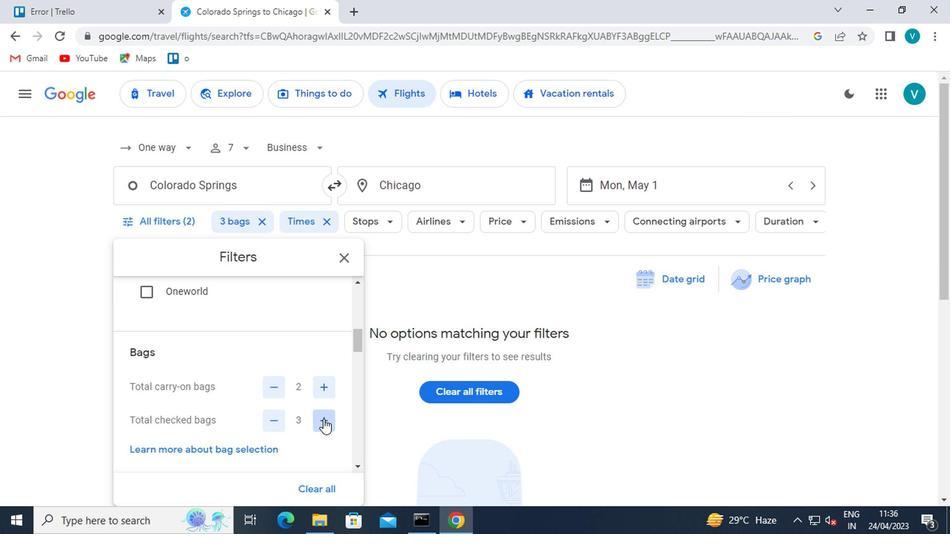 
Action: Mouse pressed left at (352, 420)
Screenshot: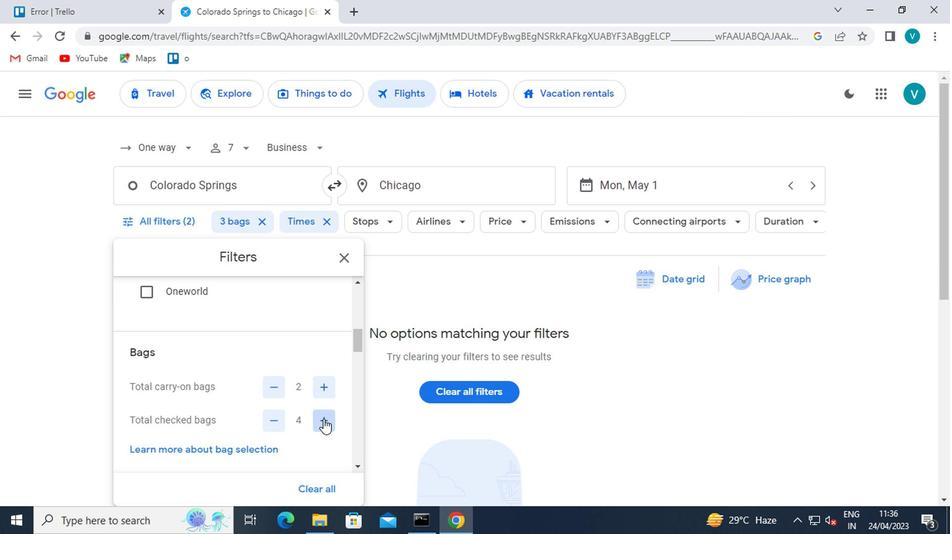 
Action: Mouse pressed left at (352, 420)
Screenshot: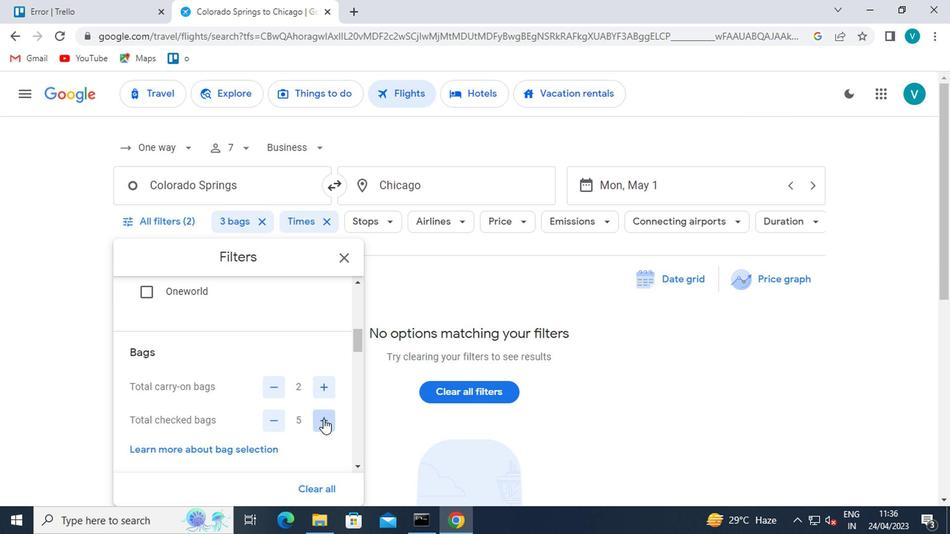 
Action: Mouse pressed left at (352, 420)
Screenshot: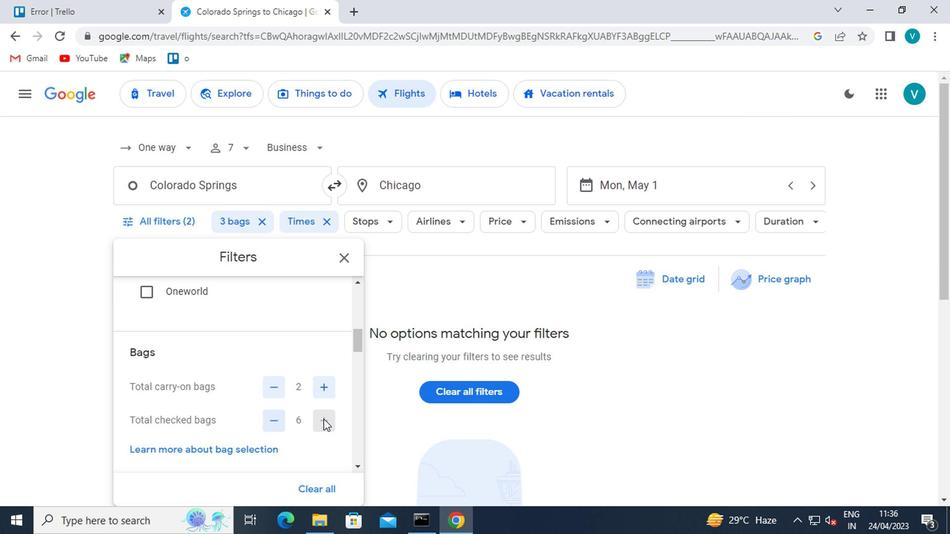 
Action: Mouse moved to (329, 383)
Screenshot: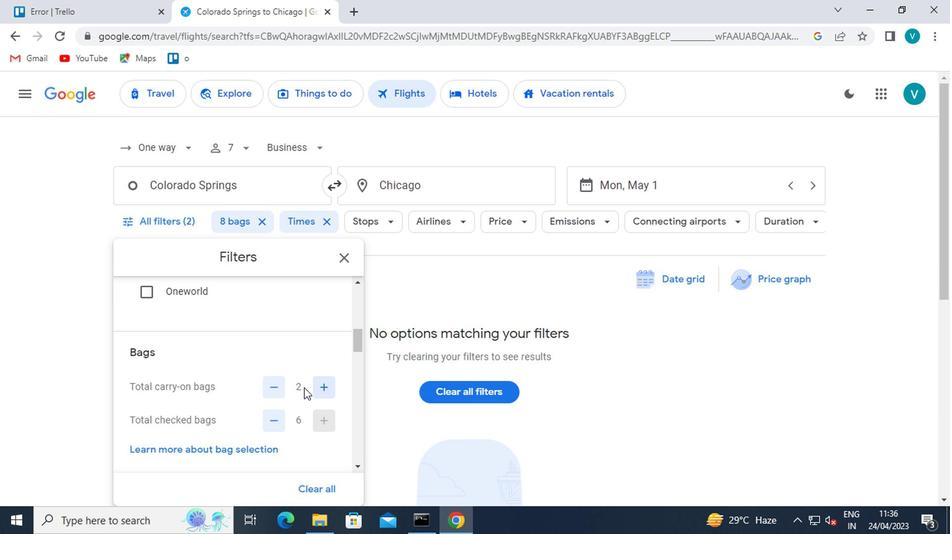 
Action: Mouse scrolled (329, 382) with delta (0, 0)
Screenshot: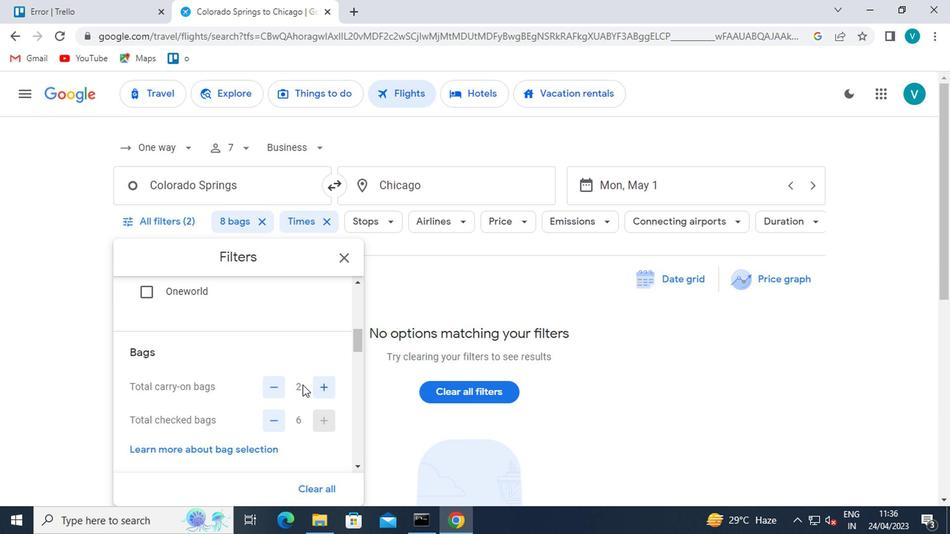 
Action: Mouse moved to (329, 382)
Screenshot: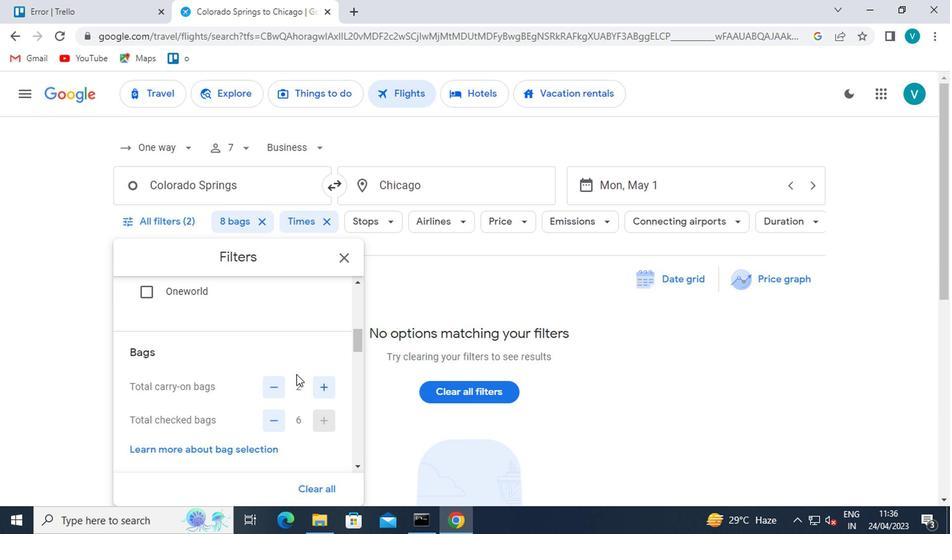 
Action: Mouse scrolled (329, 382) with delta (0, 0)
Screenshot: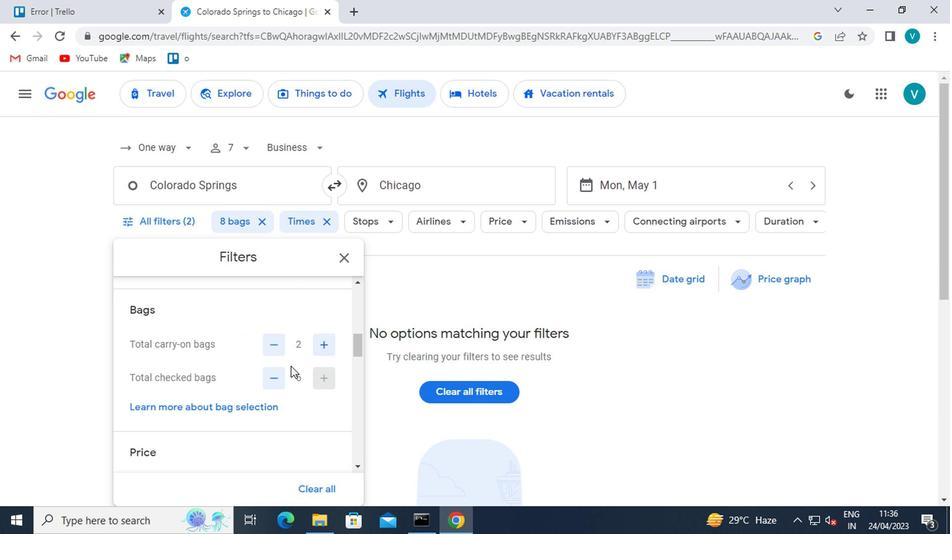 
Action: Mouse scrolled (329, 382) with delta (0, 0)
Screenshot: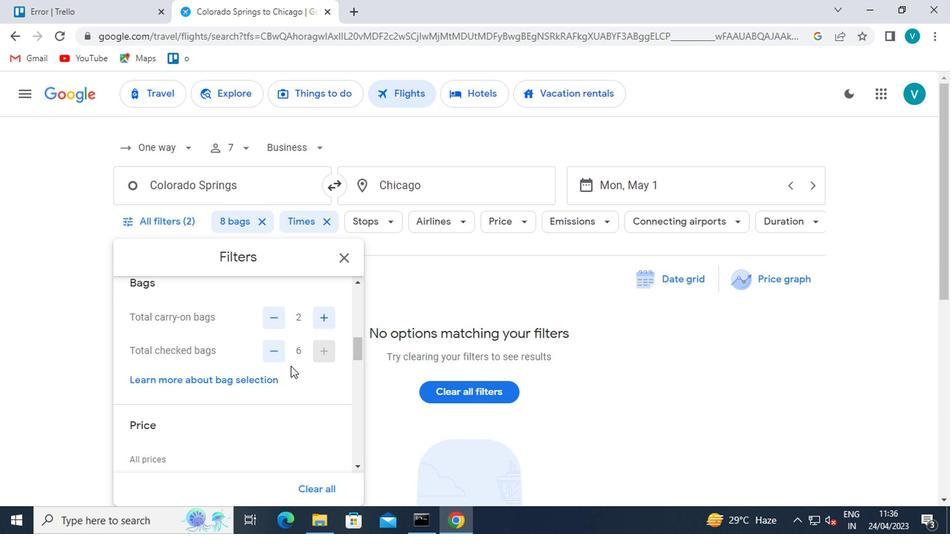 
Action: Mouse moved to (354, 371)
Screenshot: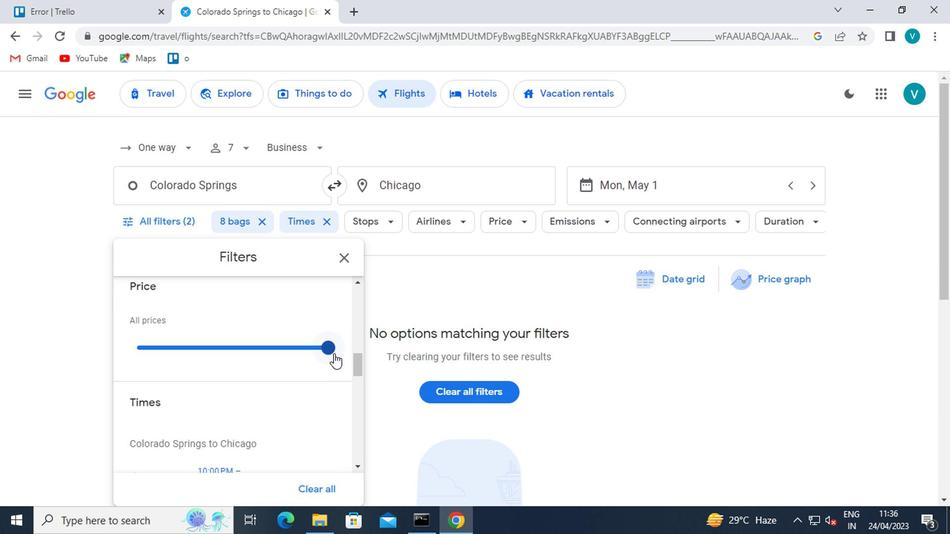 
Action: Mouse pressed left at (354, 371)
Screenshot: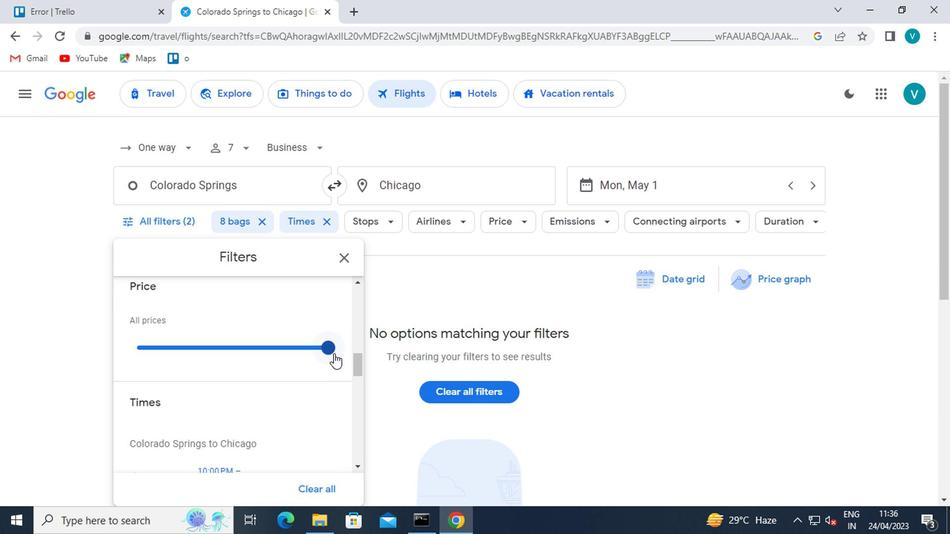 
Action: Mouse moved to (326, 369)
Screenshot: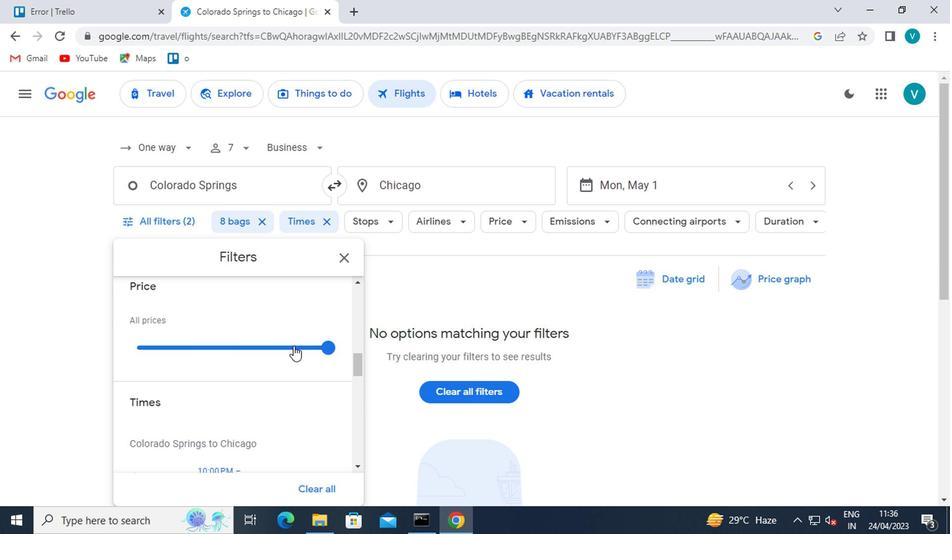 
Action: Mouse scrolled (326, 369) with delta (0, 0)
Screenshot: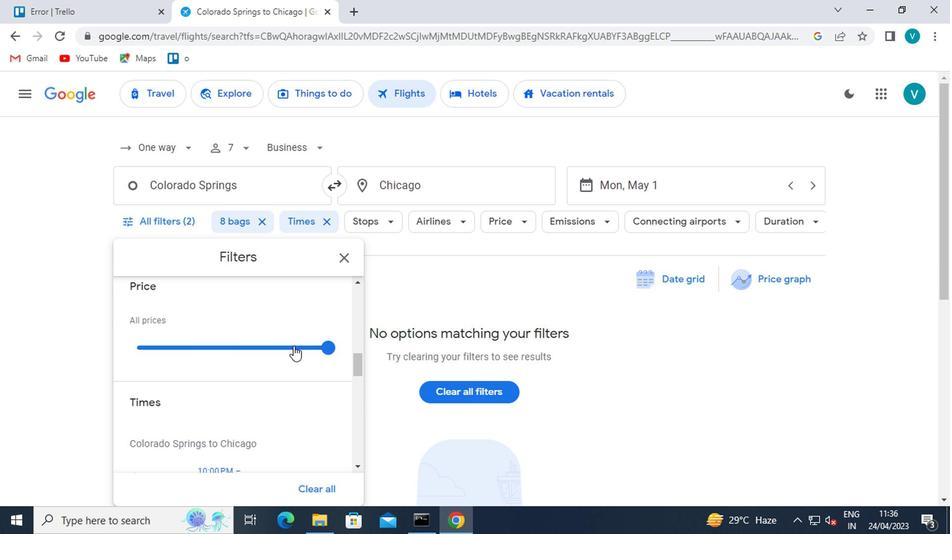 
Action: Mouse moved to (320, 371)
Screenshot: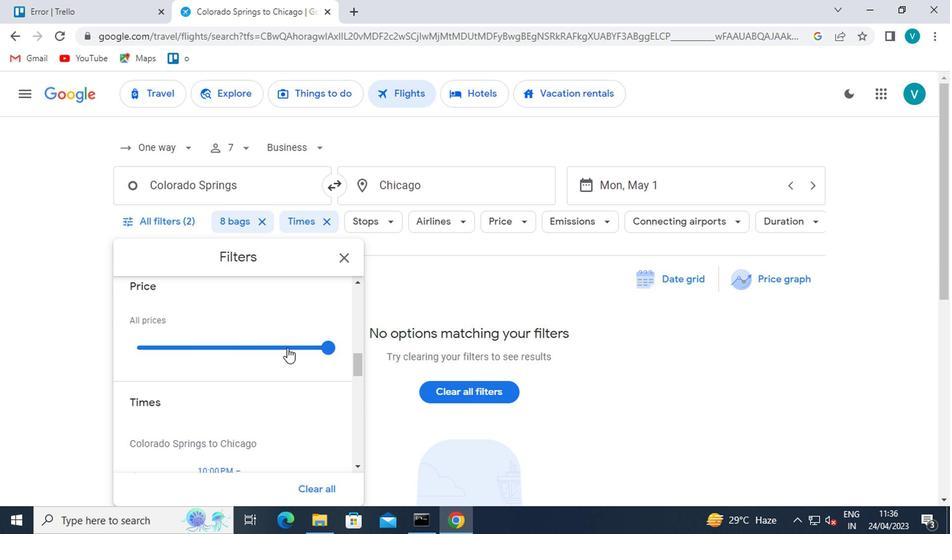 
Action: Mouse scrolled (320, 370) with delta (0, 0)
Screenshot: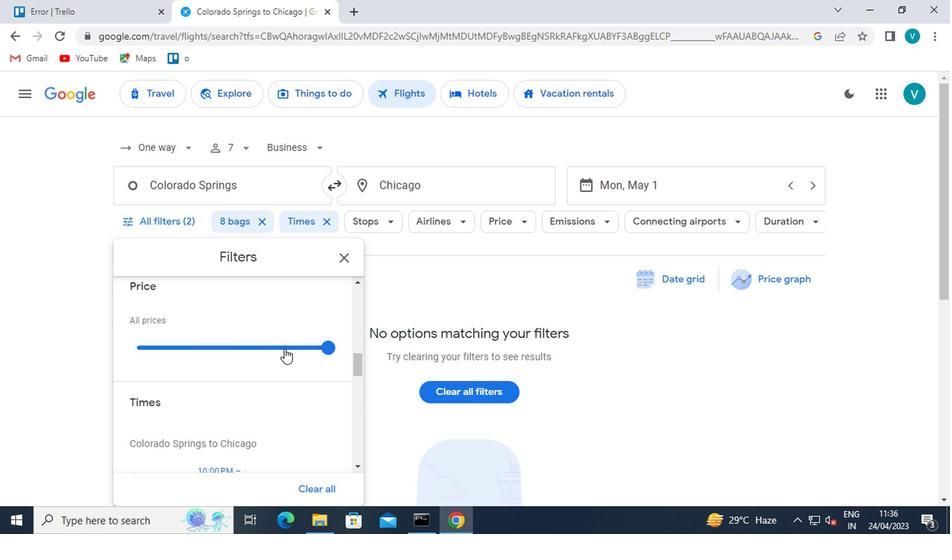 
Action: Mouse moved to (343, 382)
Screenshot: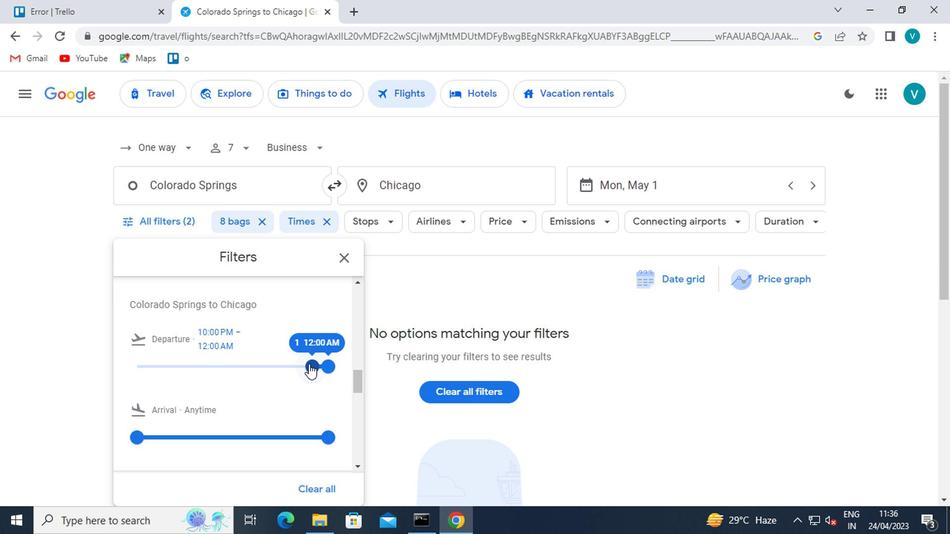 
Action: Mouse pressed left at (343, 382)
Screenshot: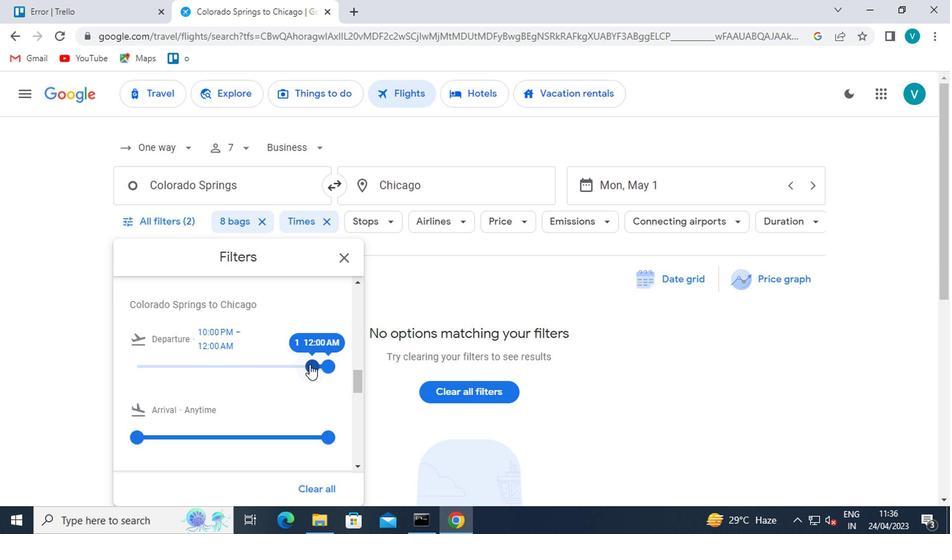 
Action: Mouse moved to (333, 384)
Screenshot: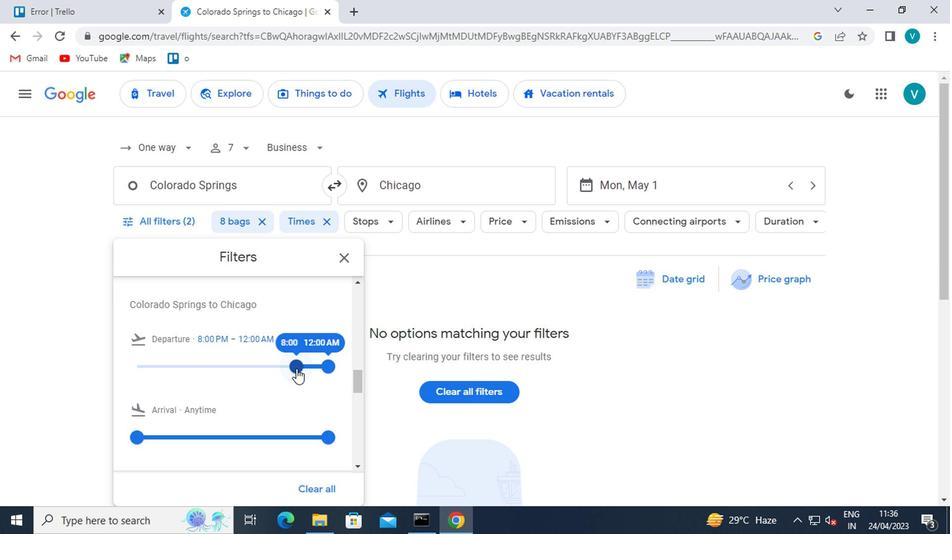 
